 Task: Find accommodations in Karasuk, Russia, for 5 guests from 15 June to 21 June, with a price range of ₹14,000 to ₹25,000, 3 bedrooms, 3 beds, 3 bathrooms, and self check-in option.
Action: Mouse moved to (473, 109)
Screenshot: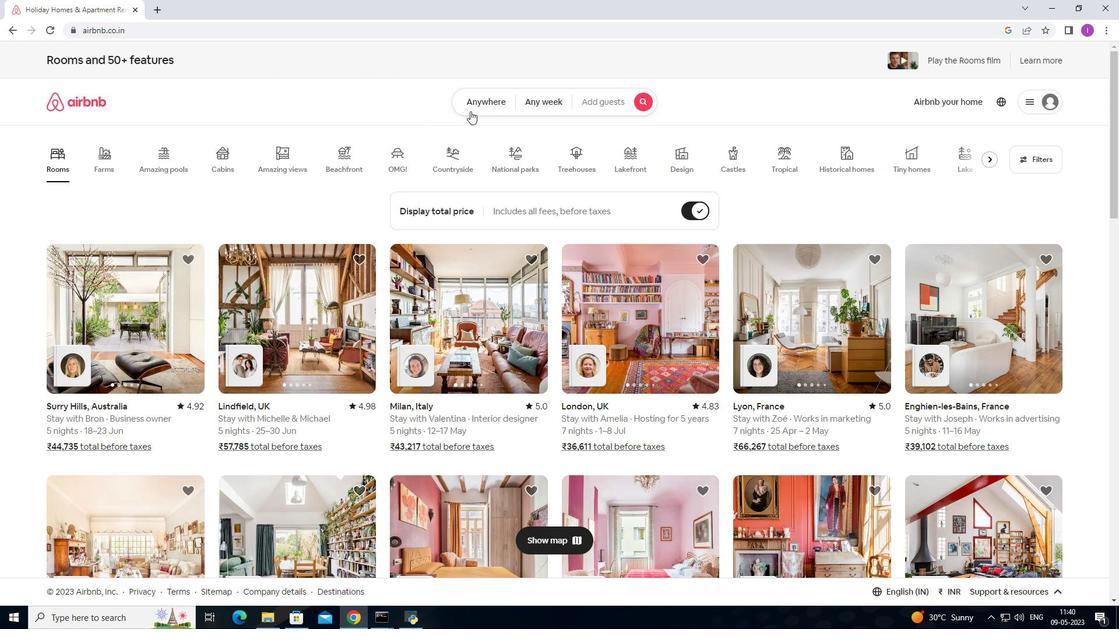 
Action: Mouse pressed left at (473, 109)
Screenshot: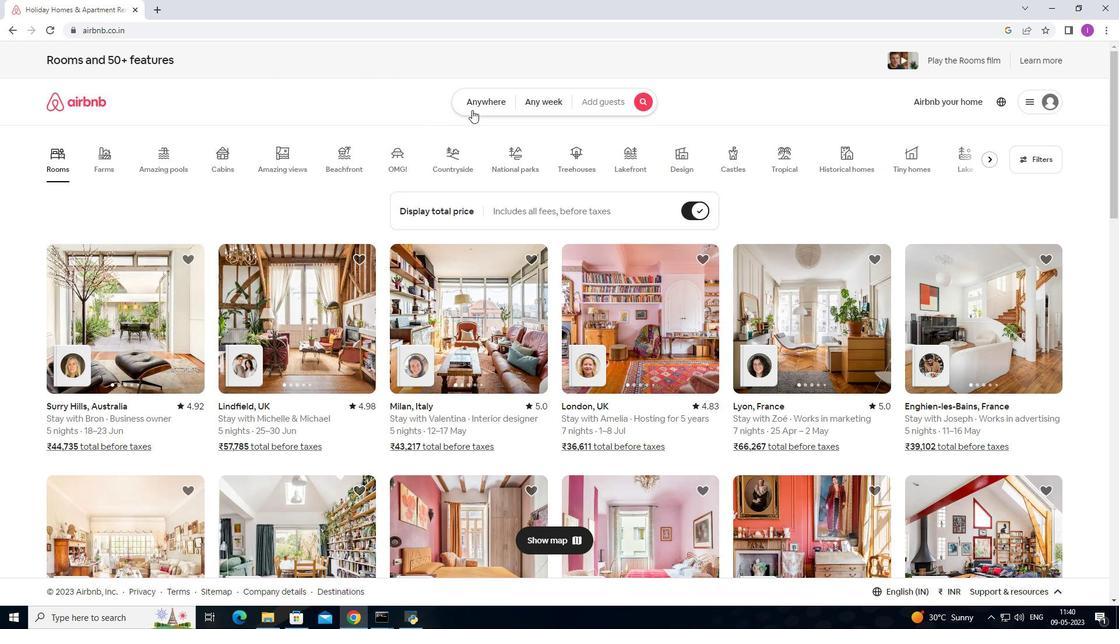 
Action: Mouse moved to (344, 148)
Screenshot: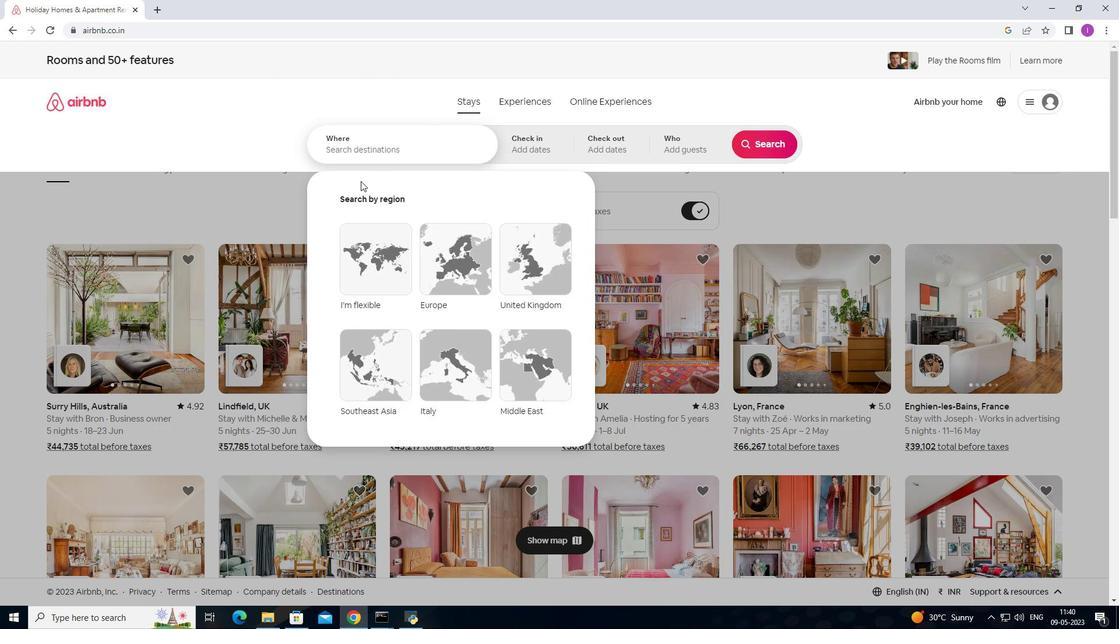 
Action: Mouse pressed left at (344, 148)
Screenshot: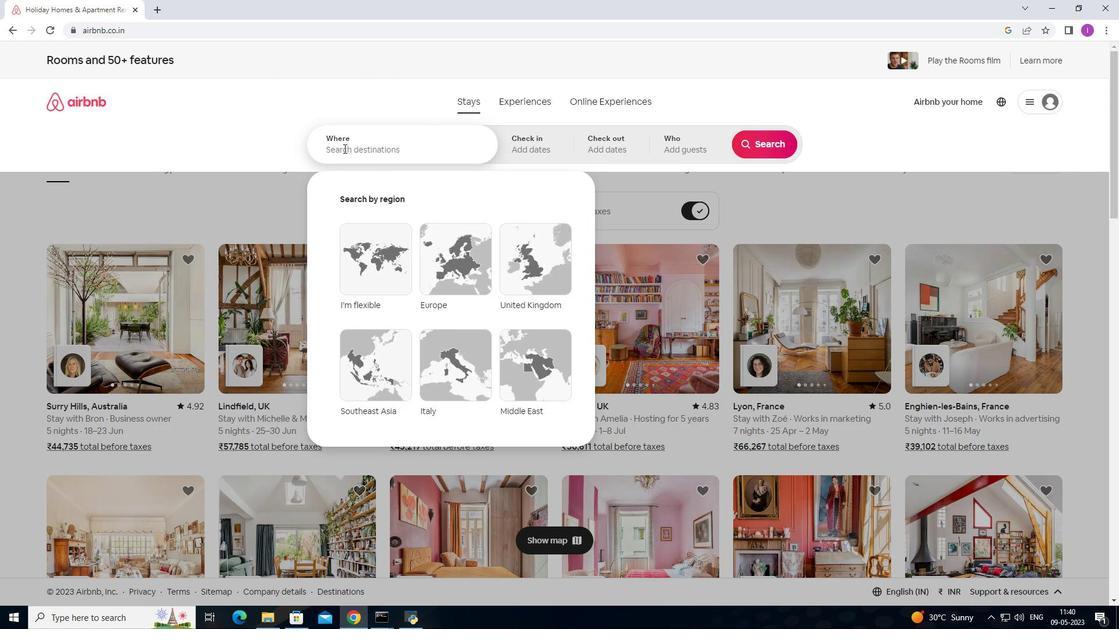 
Action: Key pressed <Key.shift>Karasuk,<Key.shift>Russia
Screenshot: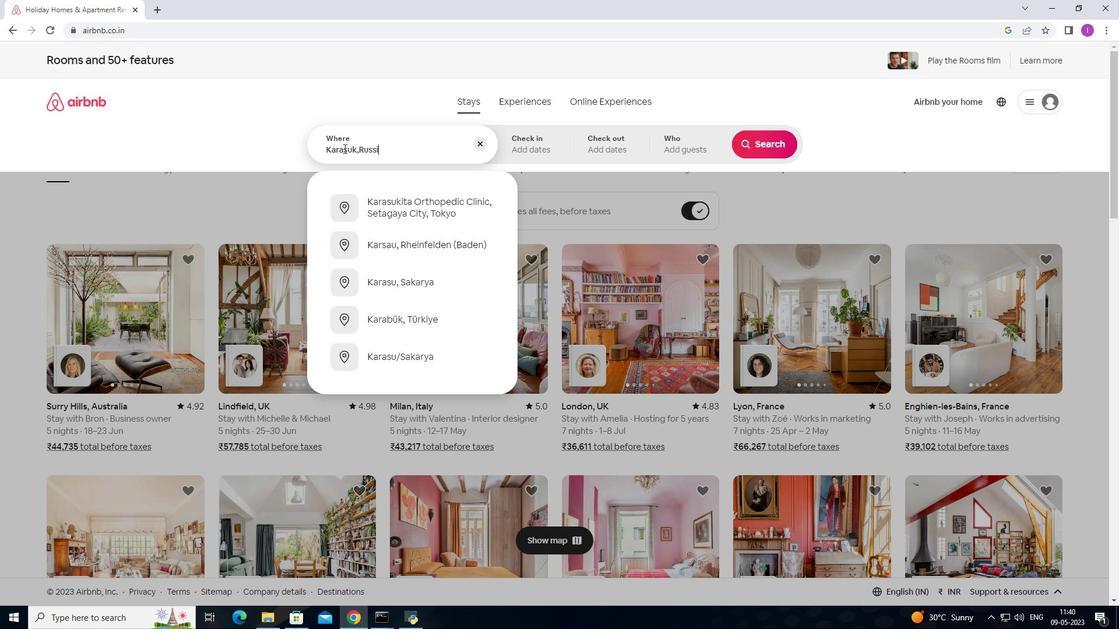 
Action: Mouse moved to (532, 152)
Screenshot: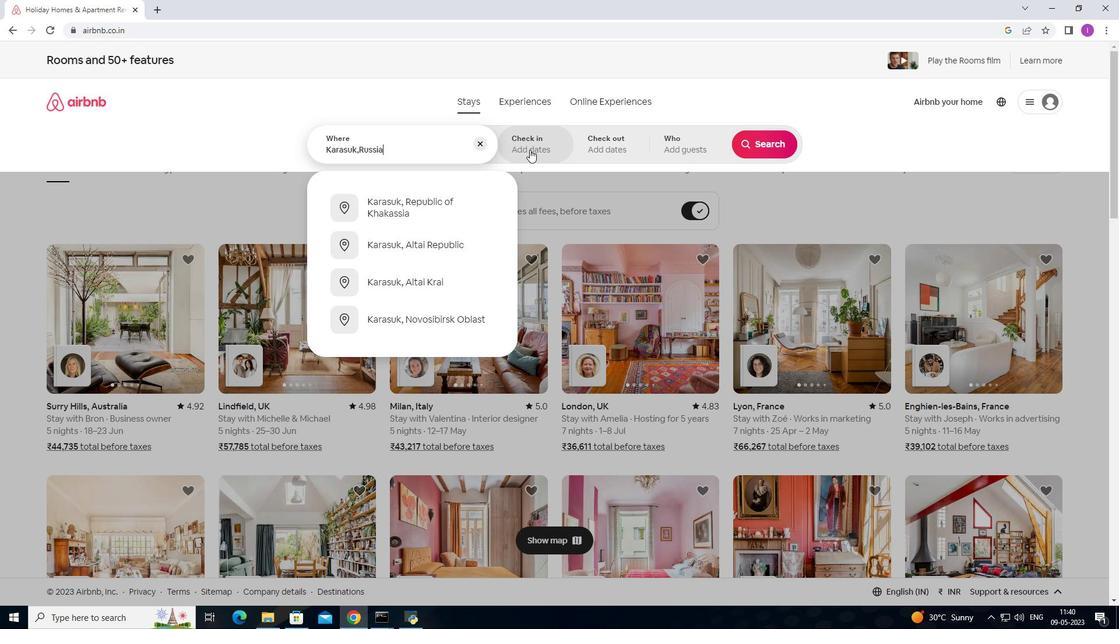 
Action: Mouse pressed left at (532, 152)
Screenshot: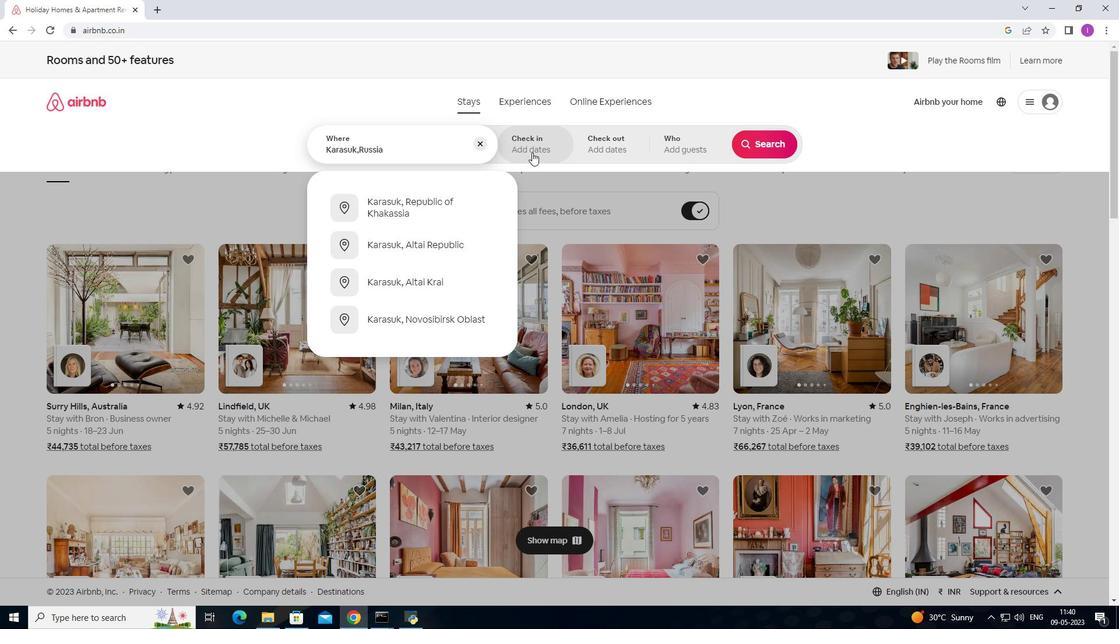 
Action: Mouse moved to (695, 342)
Screenshot: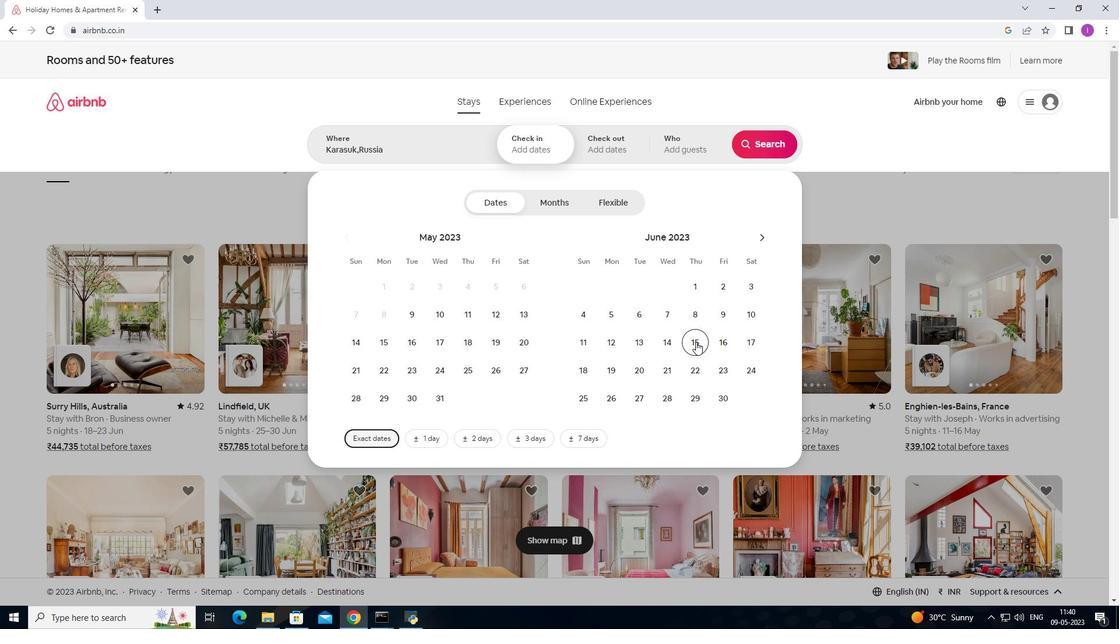 
Action: Mouse pressed left at (695, 342)
Screenshot: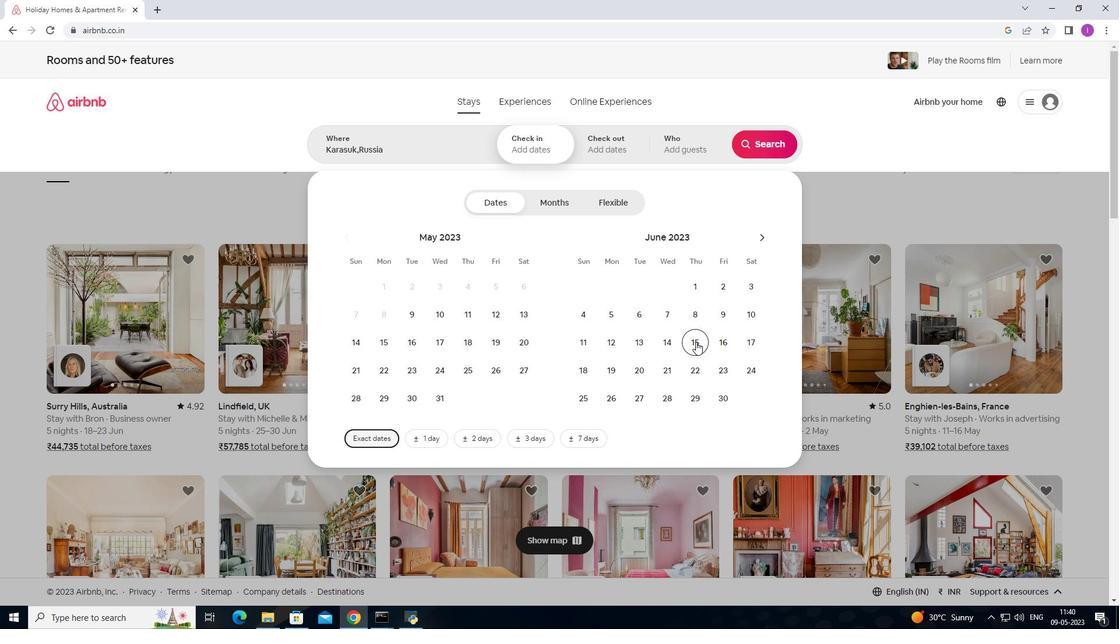 
Action: Mouse moved to (664, 375)
Screenshot: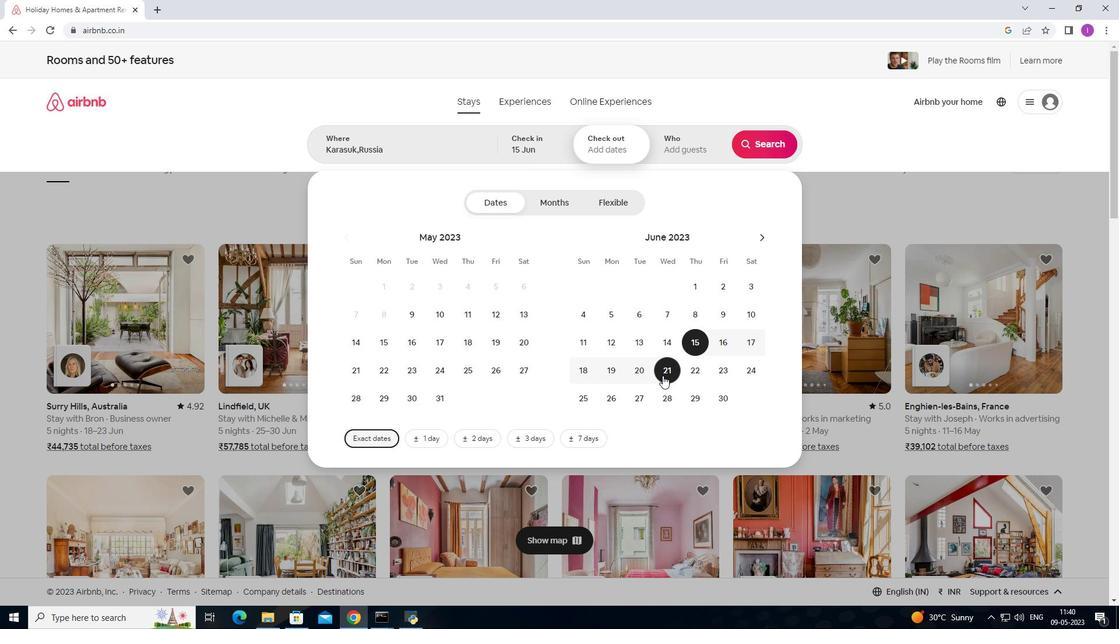 
Action: Mouse pressed left at (664, 375)
Screenshot: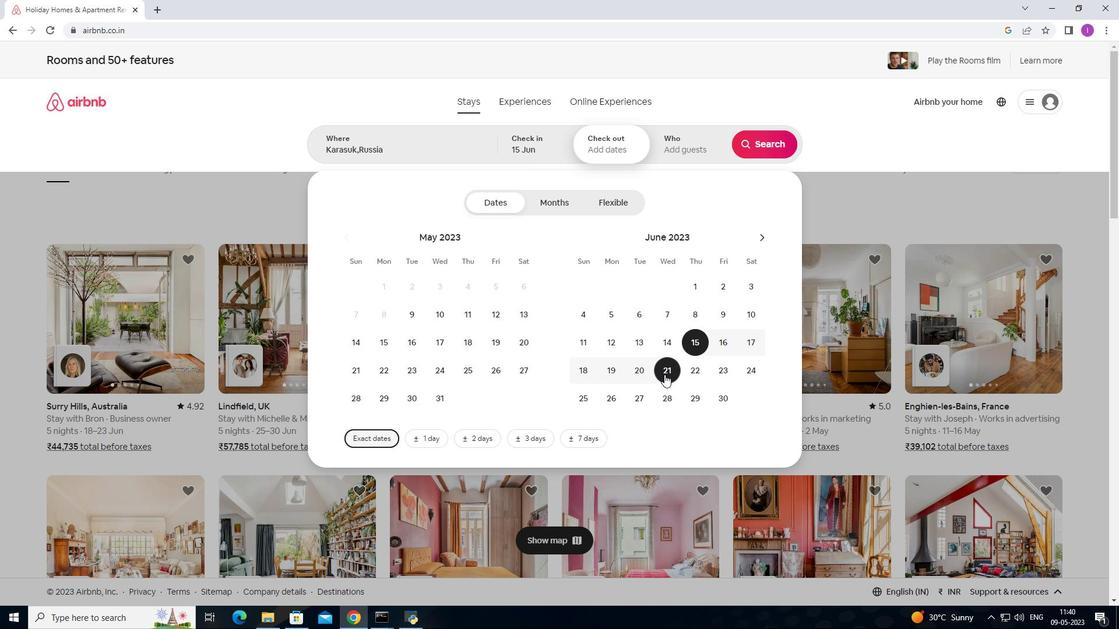 
Action: Mouse moved to (701, 156)
Screenshot: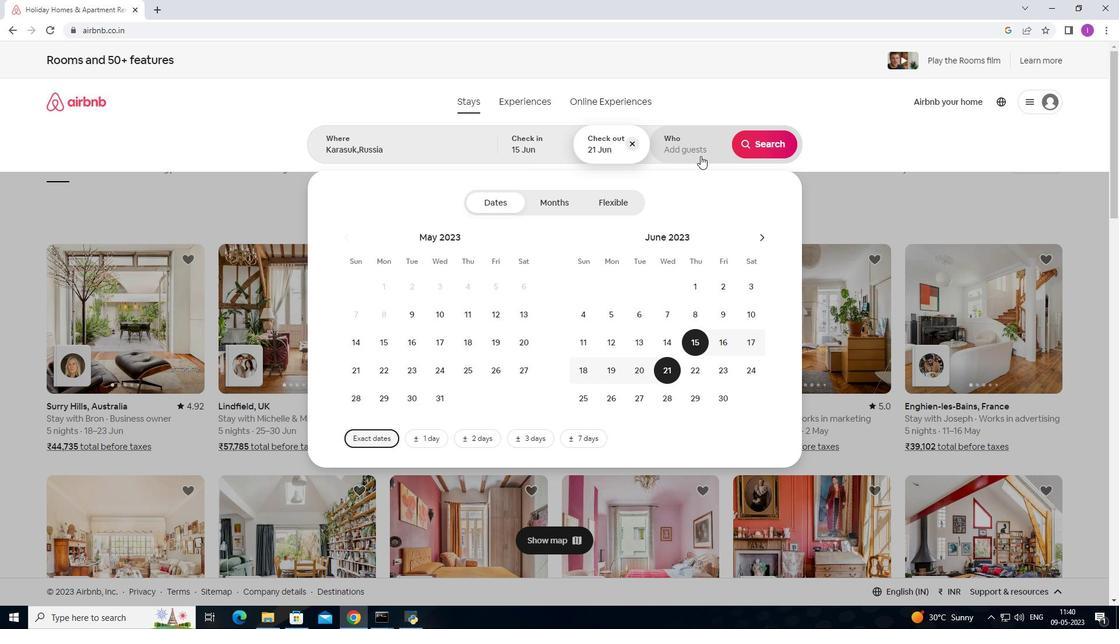 
Action: Mouse pressed left at (701, 156)
Screenshot: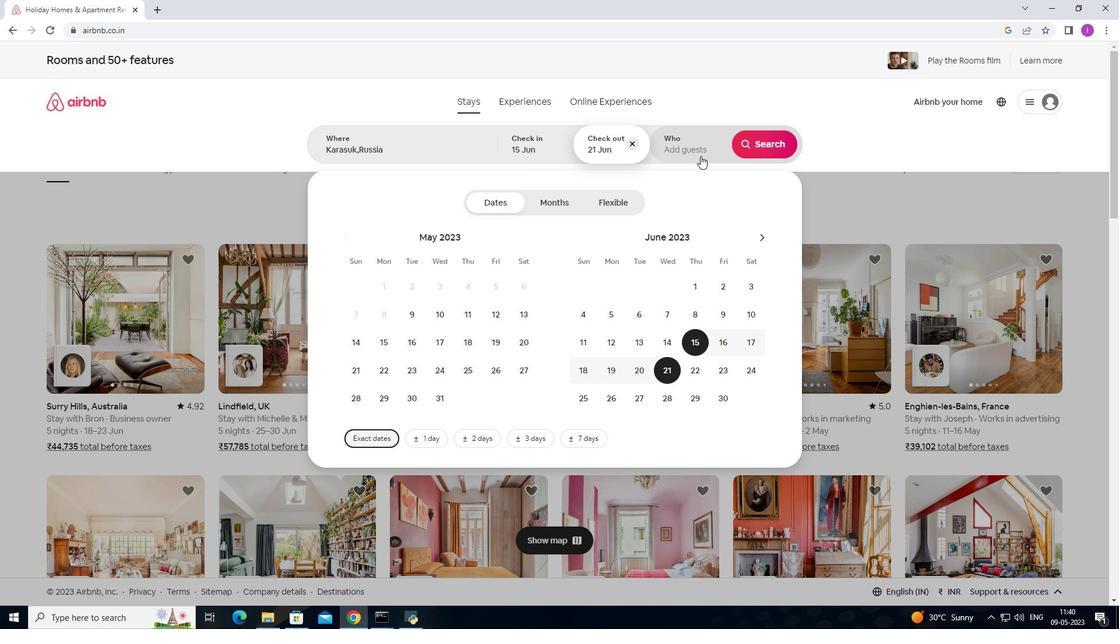 
Action: Mouse moved to (768, 205)
Screenshot: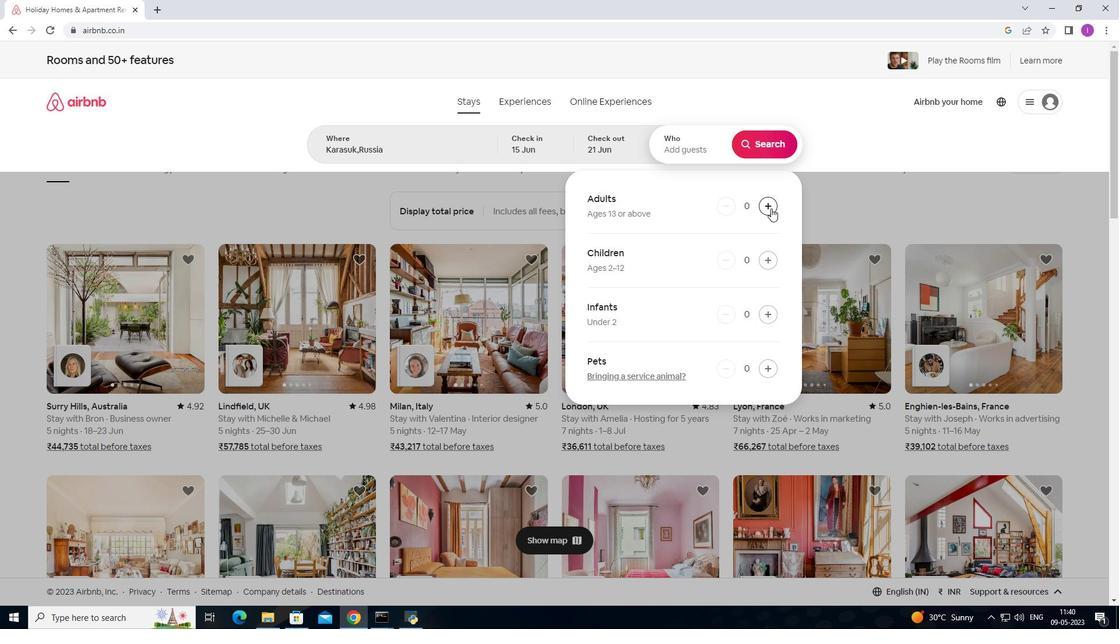 
Action: Mouse pressed left at (768, 205)
Screenshot: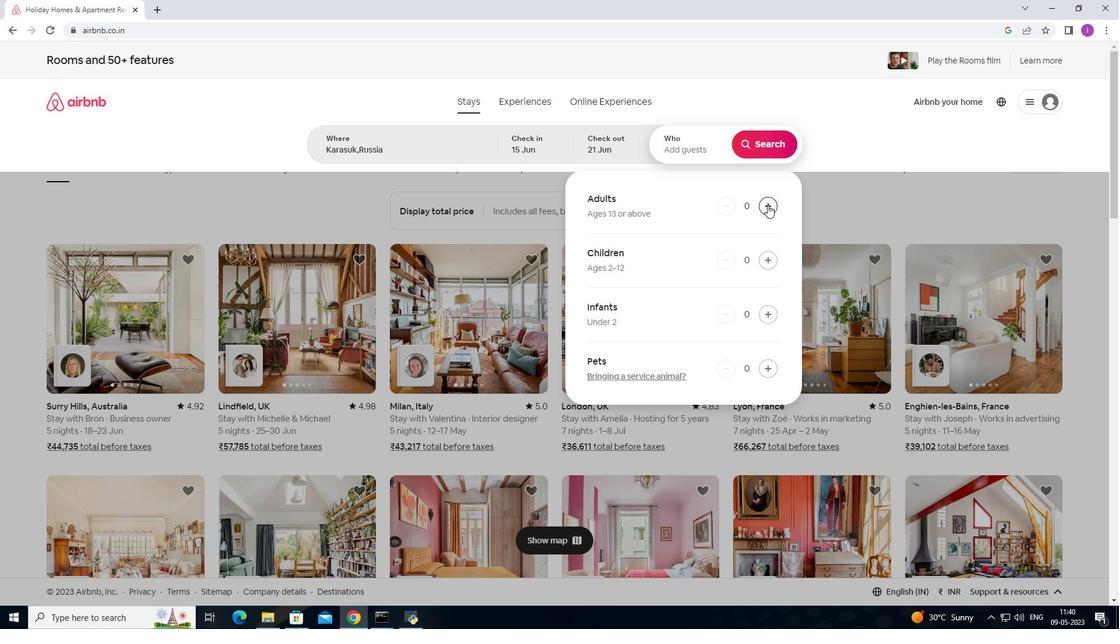 
Action: Mouse pressed left at (768, 205)
Screenshot: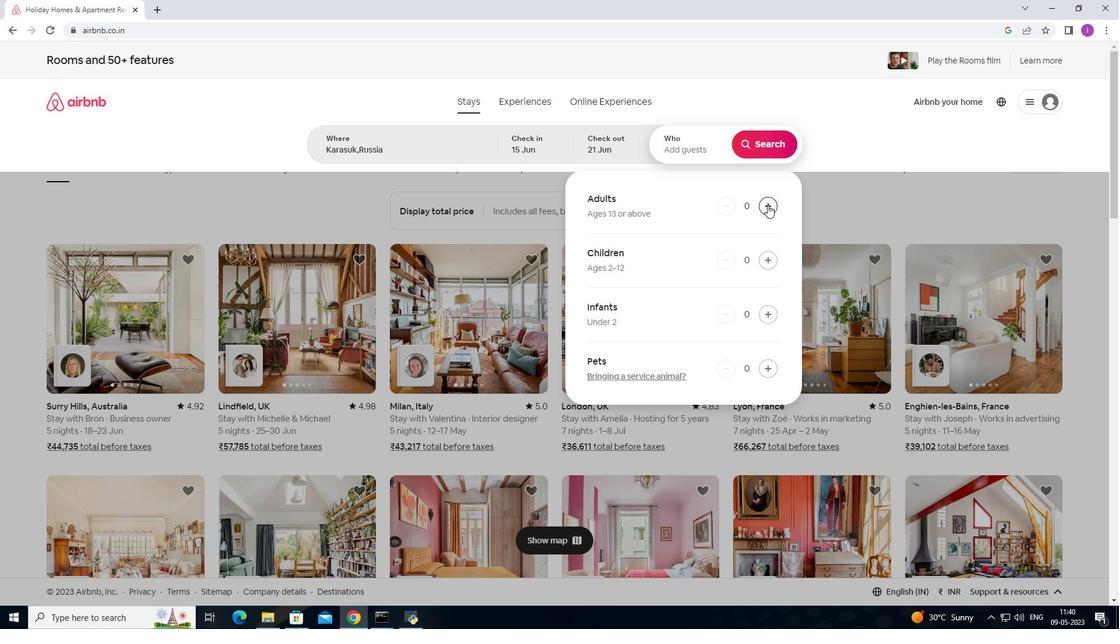 
Action: Mouse pressed left at (768, 205)
Screenshot: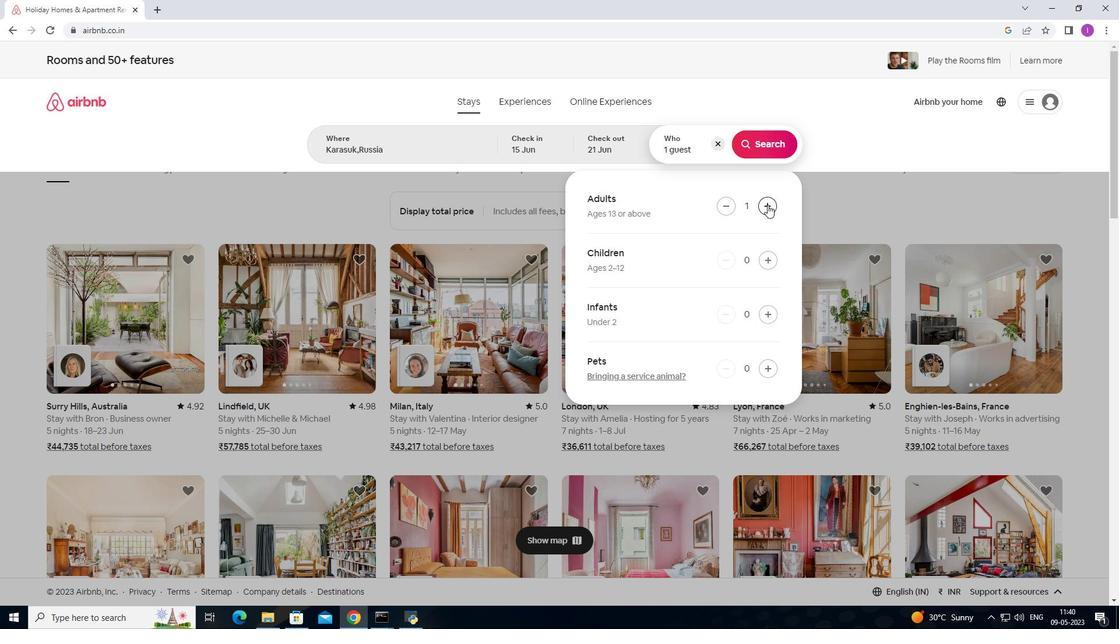 
Action: Mouse pressed left at (768, 205)
Screenshot: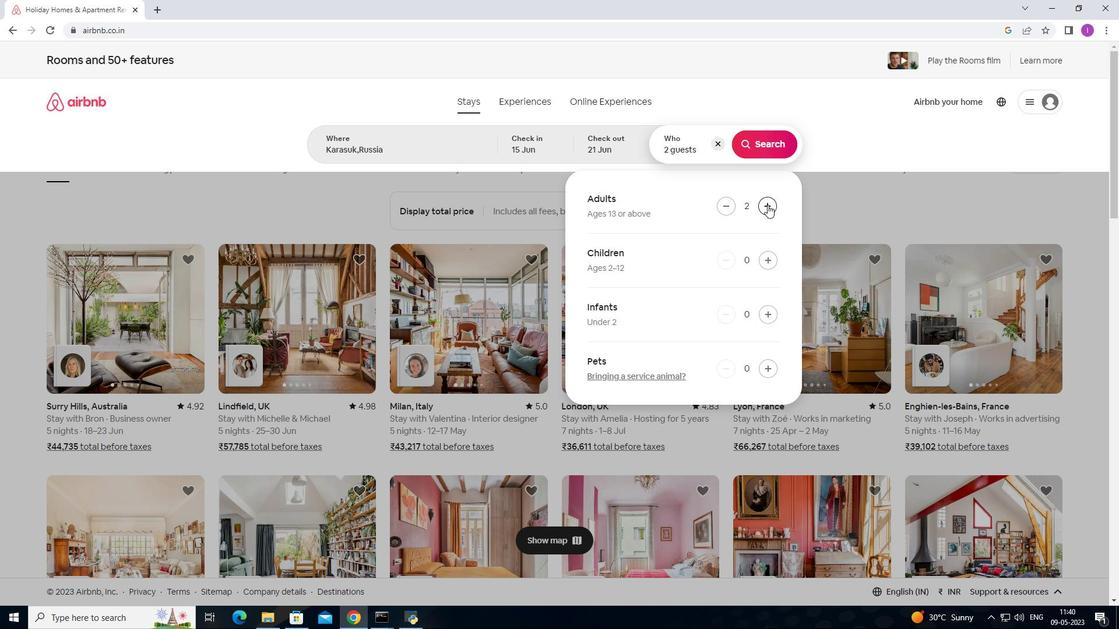 
Action: Mouse pressed left at (768, 205)
Screenshot: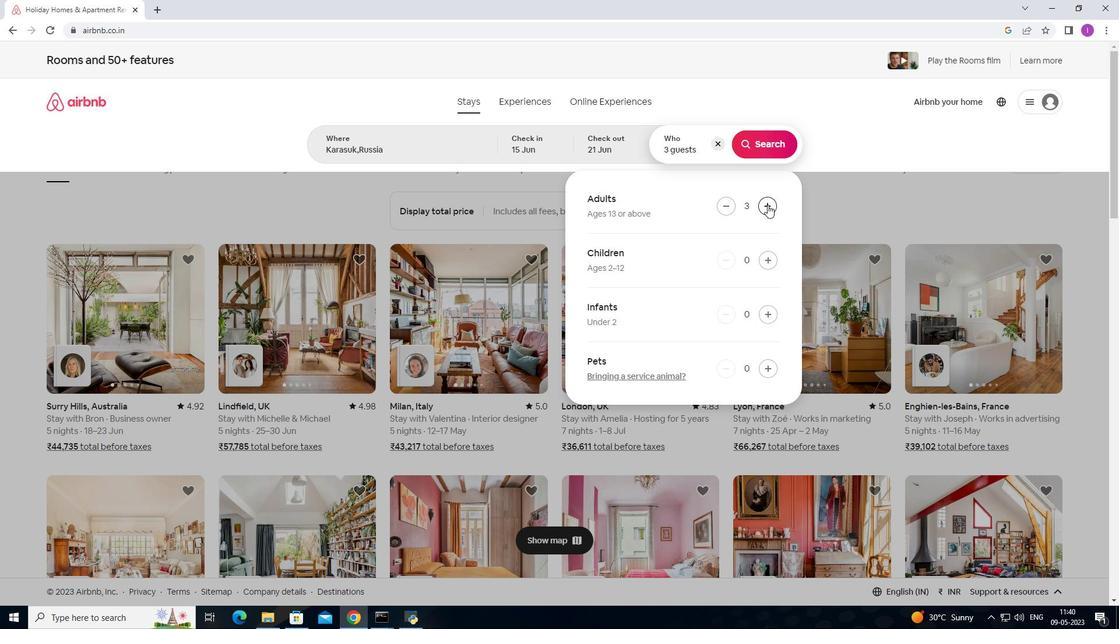 
Action: Mouse moved to (766, 145)
Screenshot: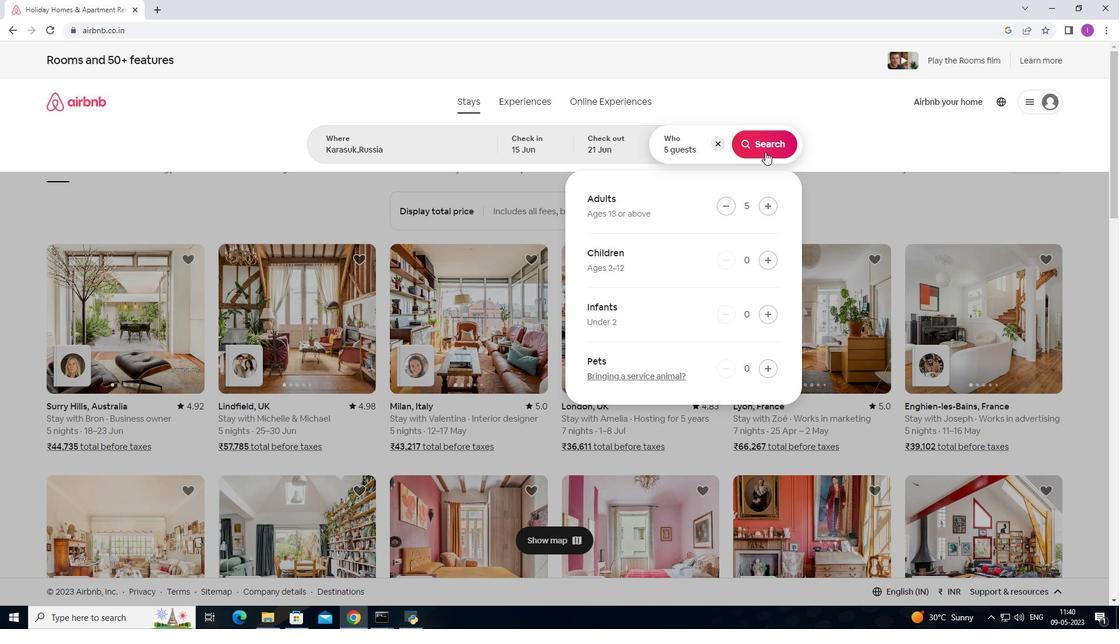 
Action: Mouse pressed left at (766, 145)
Screenshot: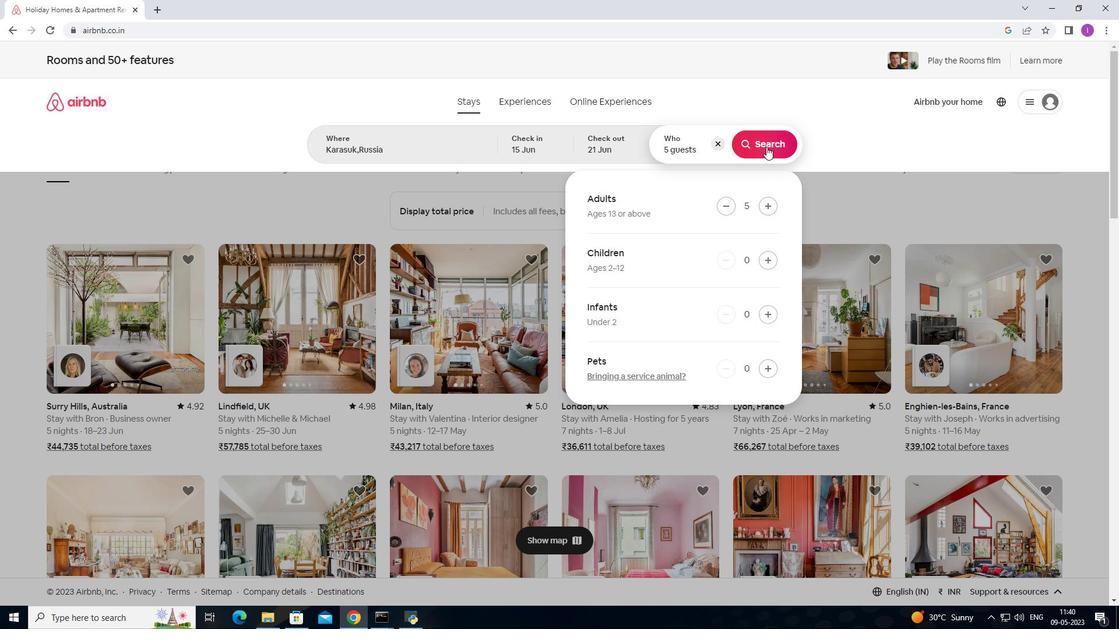 
Action: Mouse moved to (1065, 104)
Screenshot: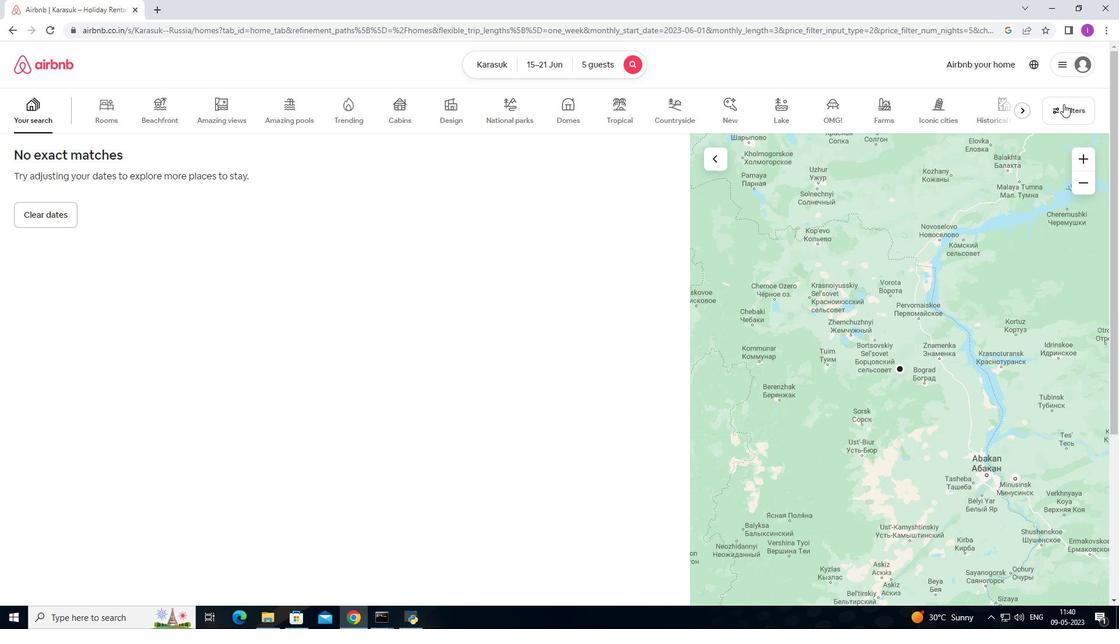 
Action: Mouse pressed left at (1065, 104)
Screenshot: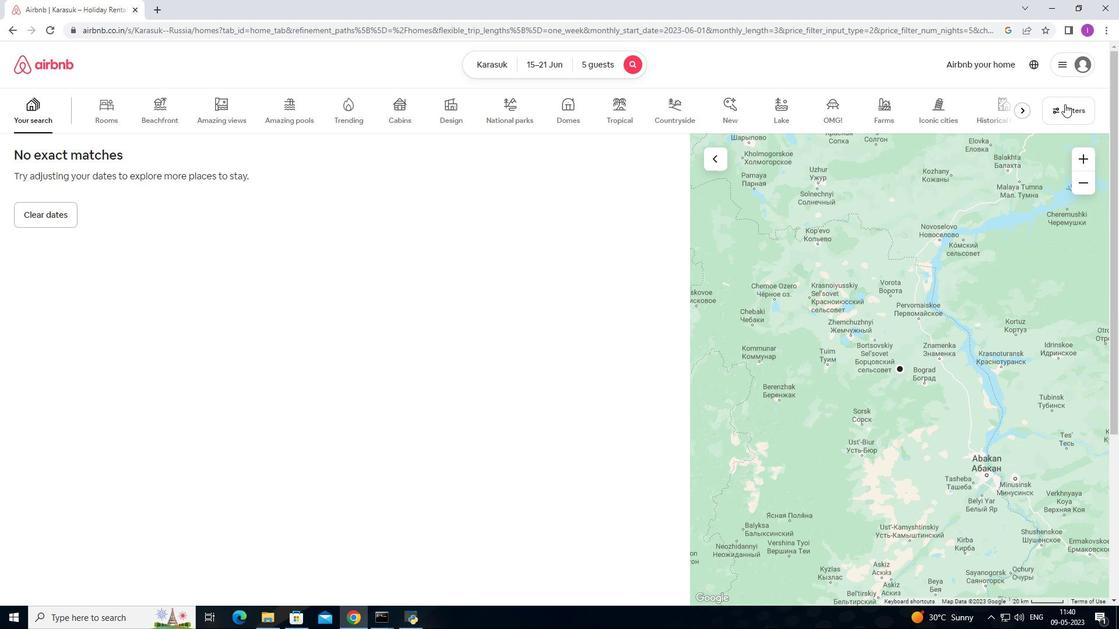 
Action: Mouse moved to (411, 399)
Screenshot: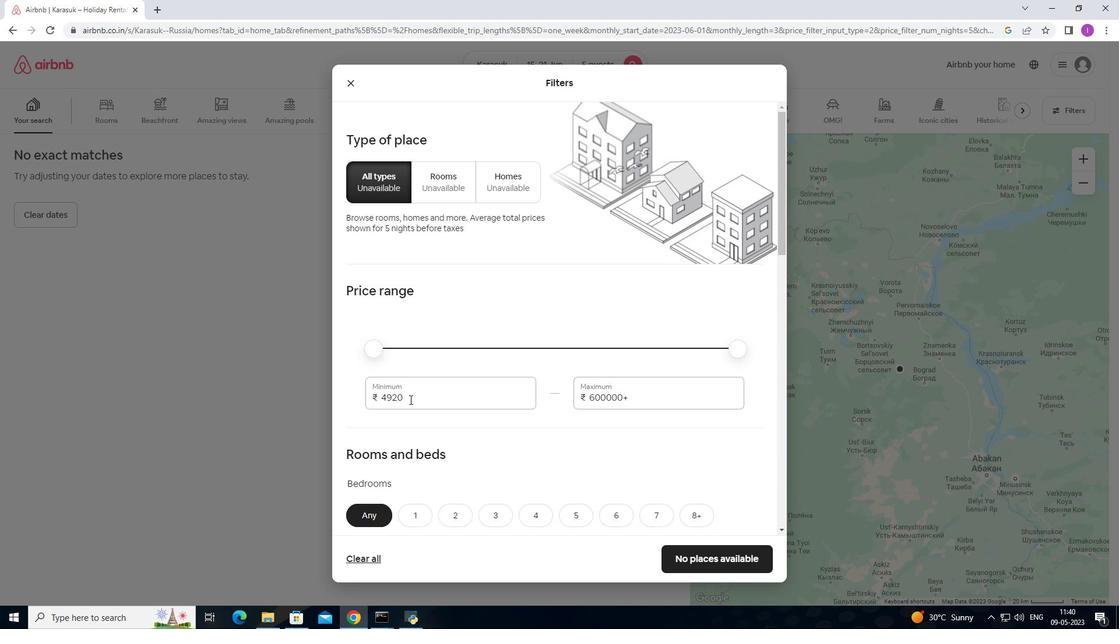 
Action: Mouse pressed left at (411, 399)
Screenshot: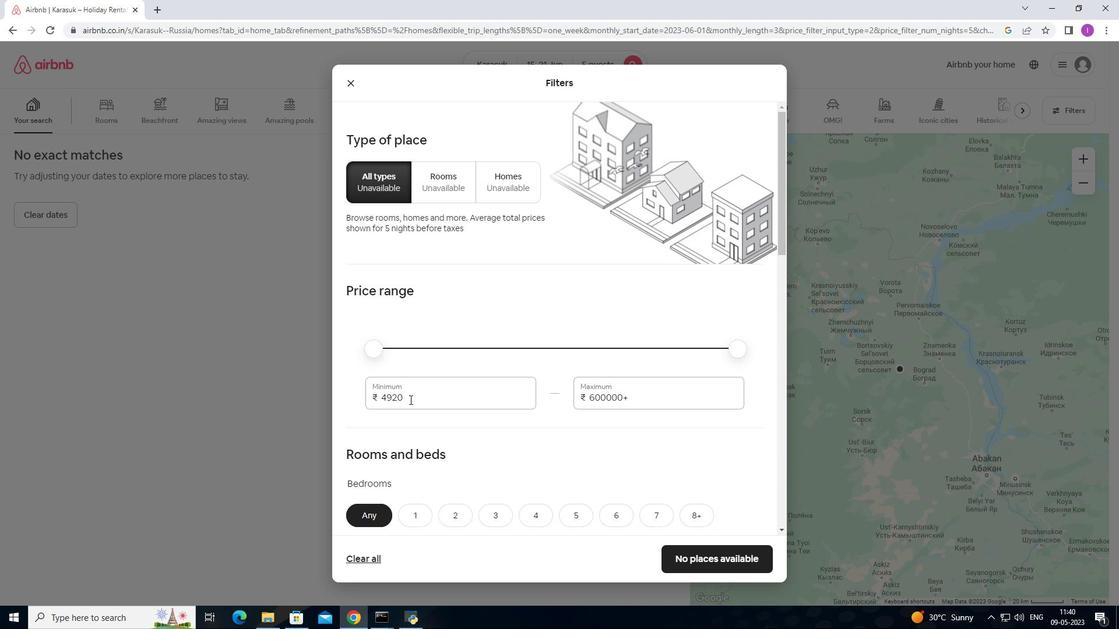 
Action: Mouse moved to (494, 376)
Screenshot: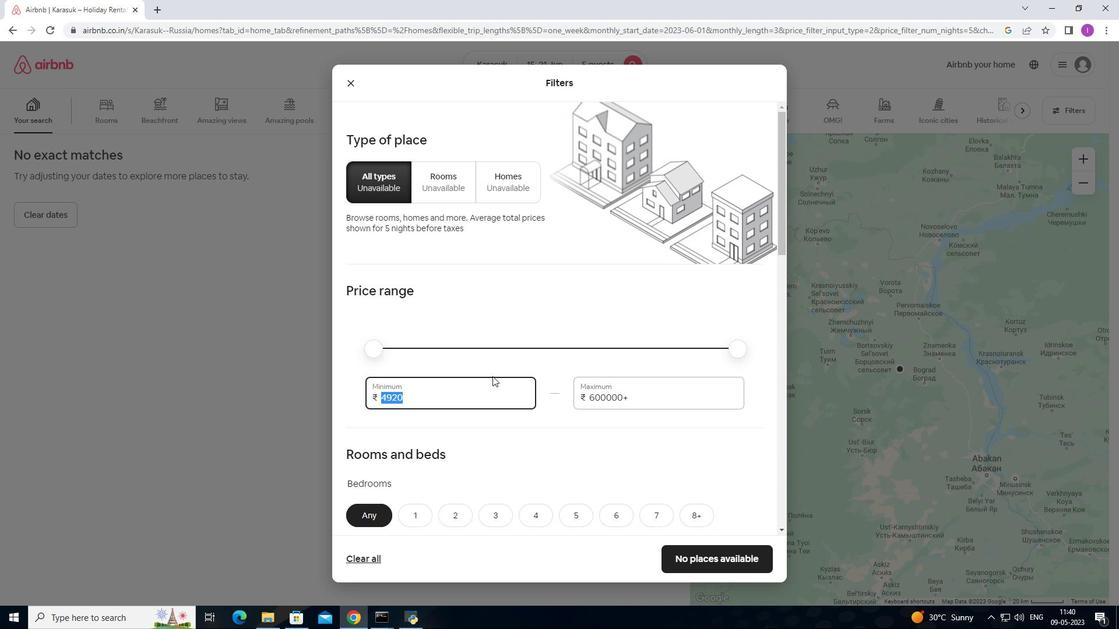 
Action: Key pressed 1
Screenshot: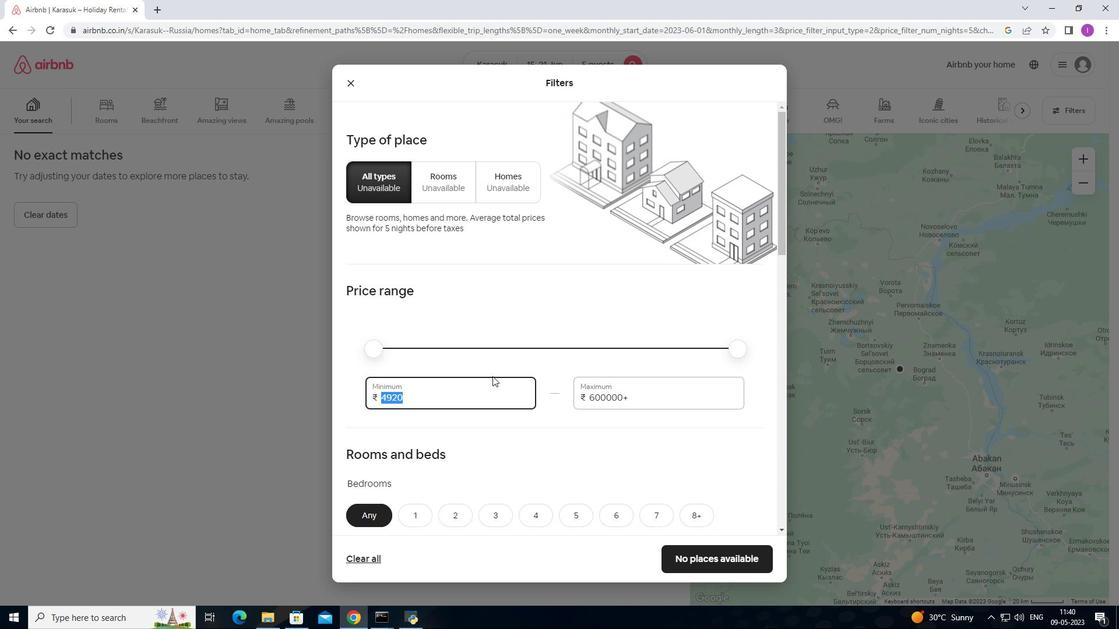 
Action: Mouse moved to (494, 376)
Screenshot: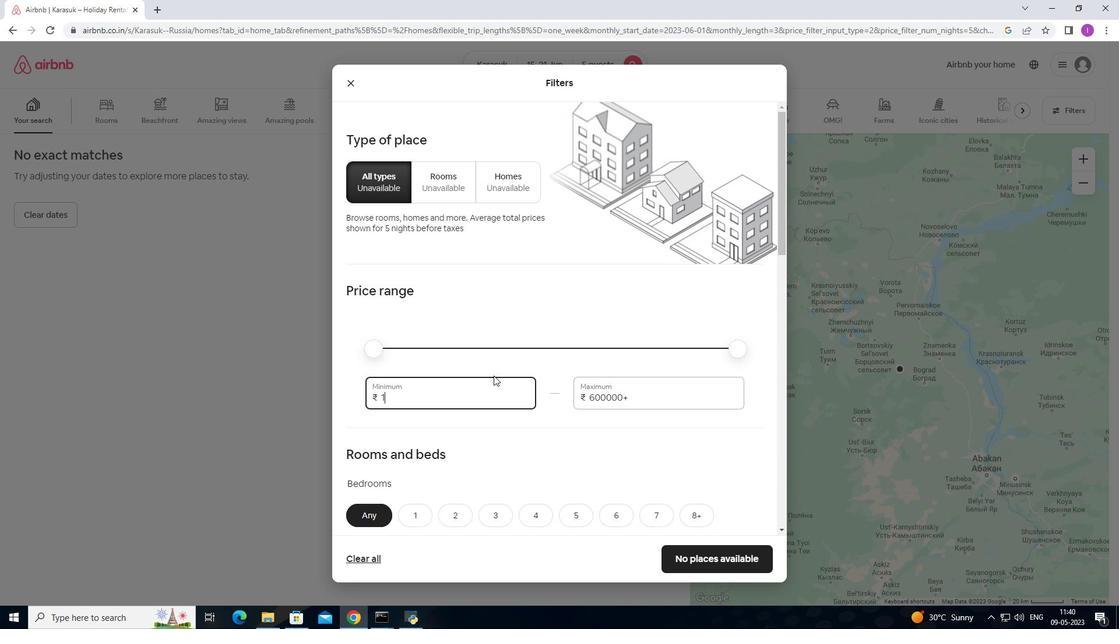 
Action: Key pressed 4
Screenshot: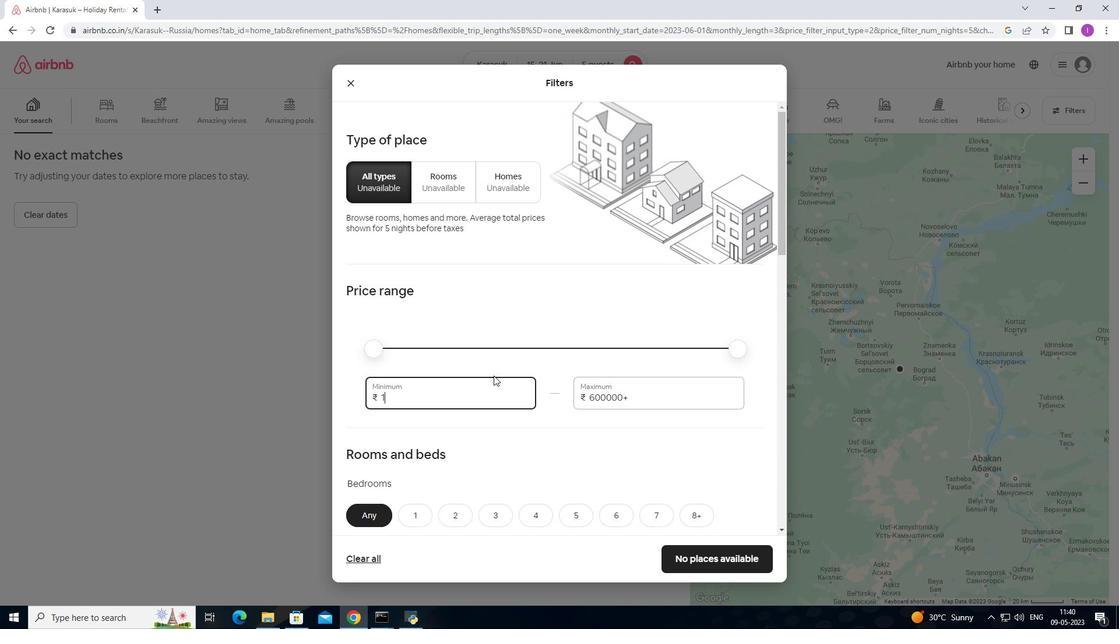 
Action: Mouse moved to (495, 376)
Screenshot: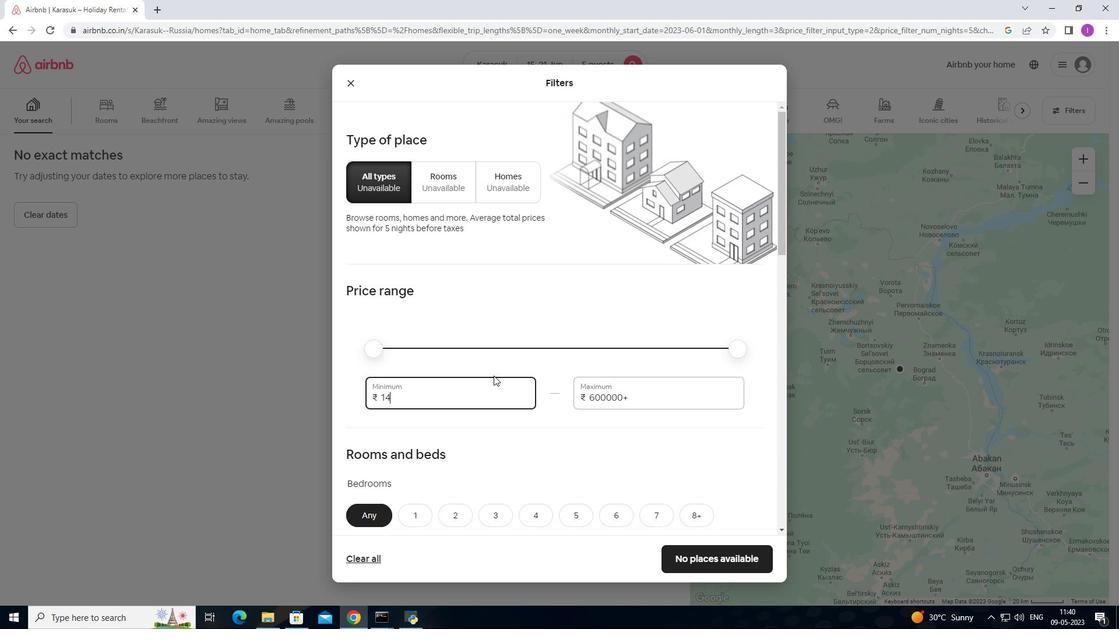 
Action: Key pressed 000
Screenshot: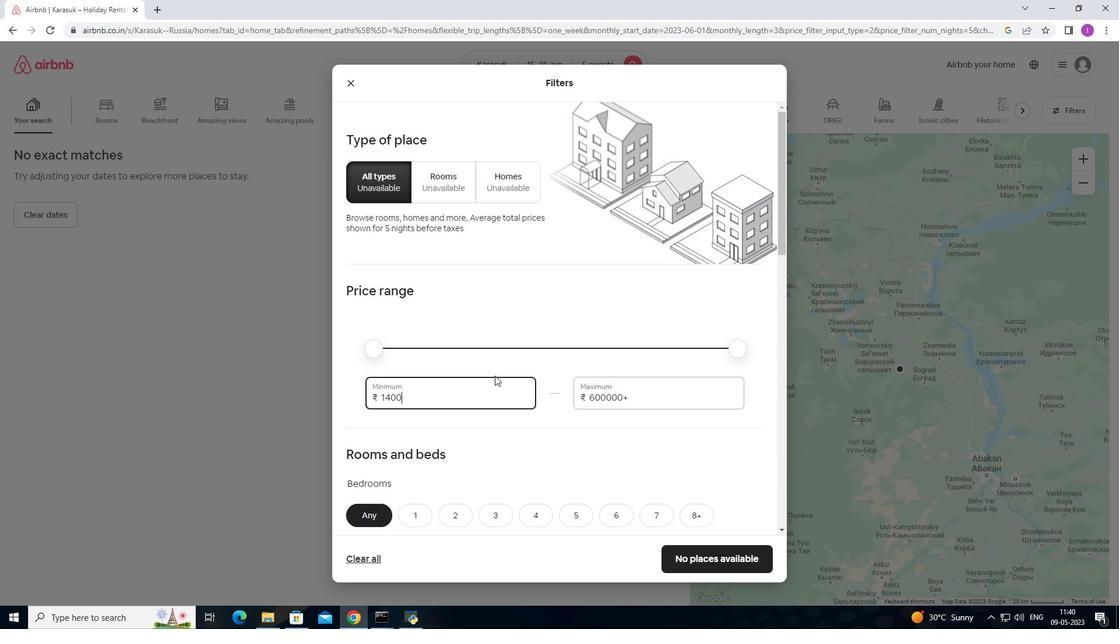 
Action: Mouse moved to (641, 397)
Screenshot: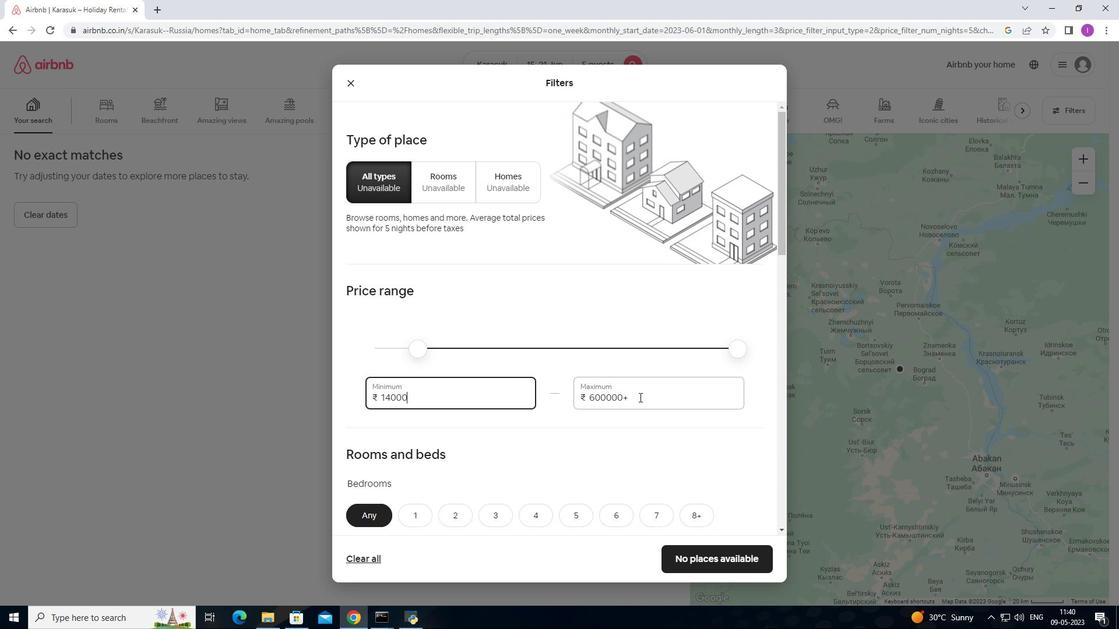 
Action: Mouse pressed left at (641, 397)
Screenshot: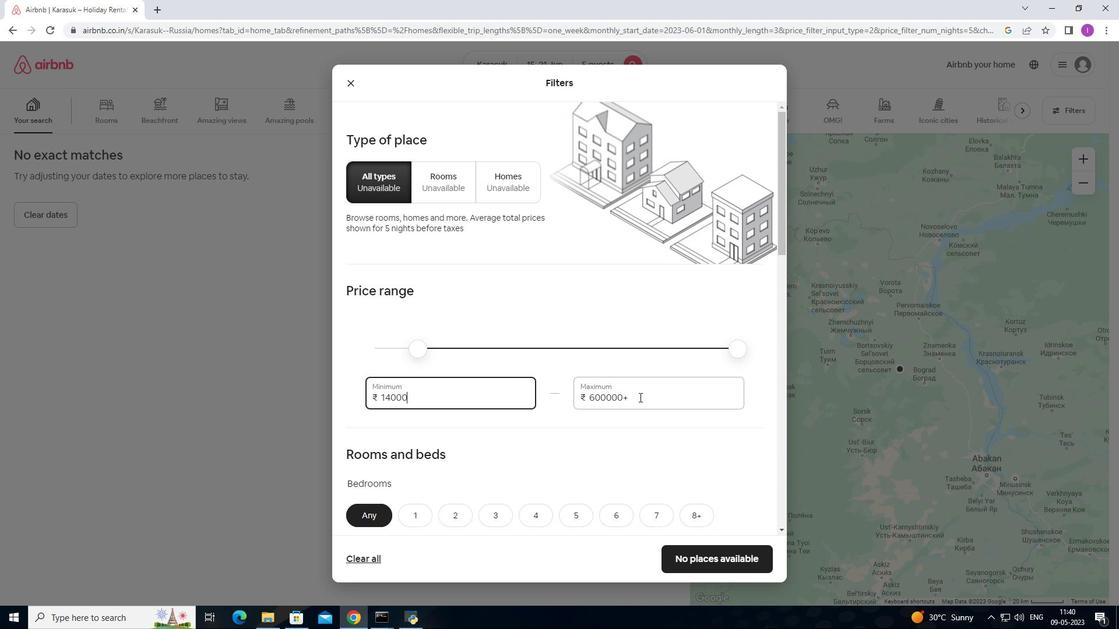 
Action: Mouse moved to (572, 404)
Screenshot: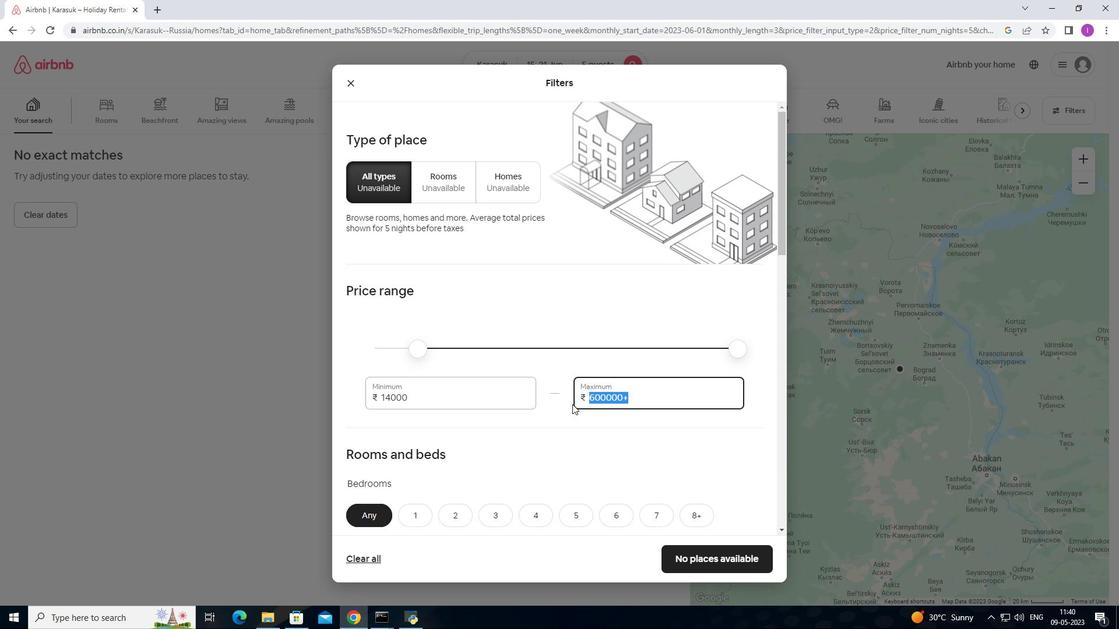 
Action: Key pressed 2
Screenshot: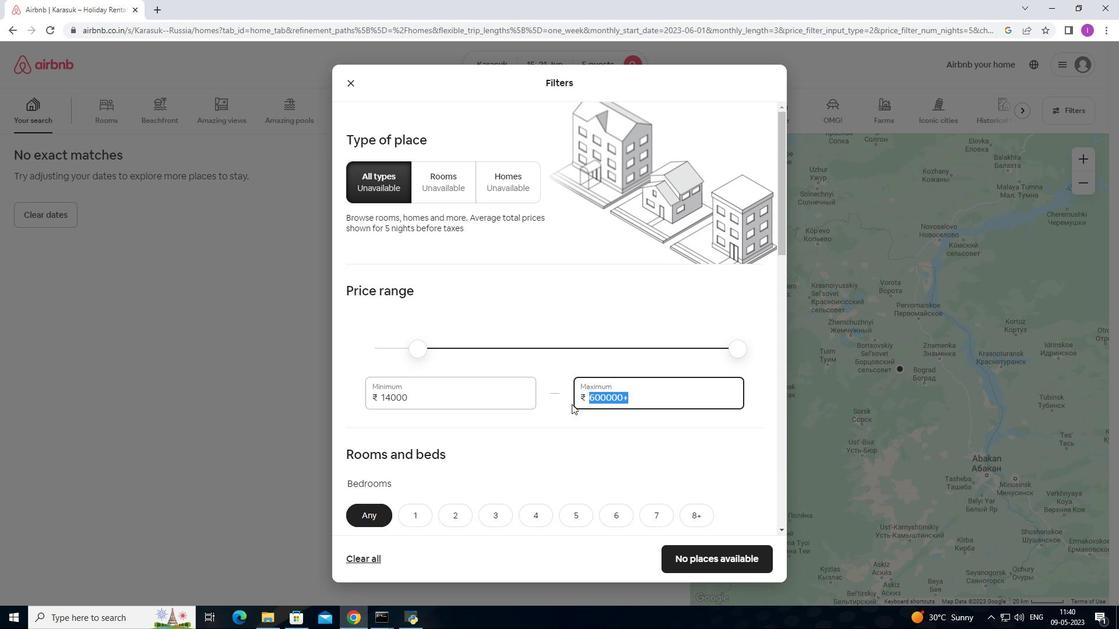 
Action: Mouse moved to (572, 403)
Screenshot: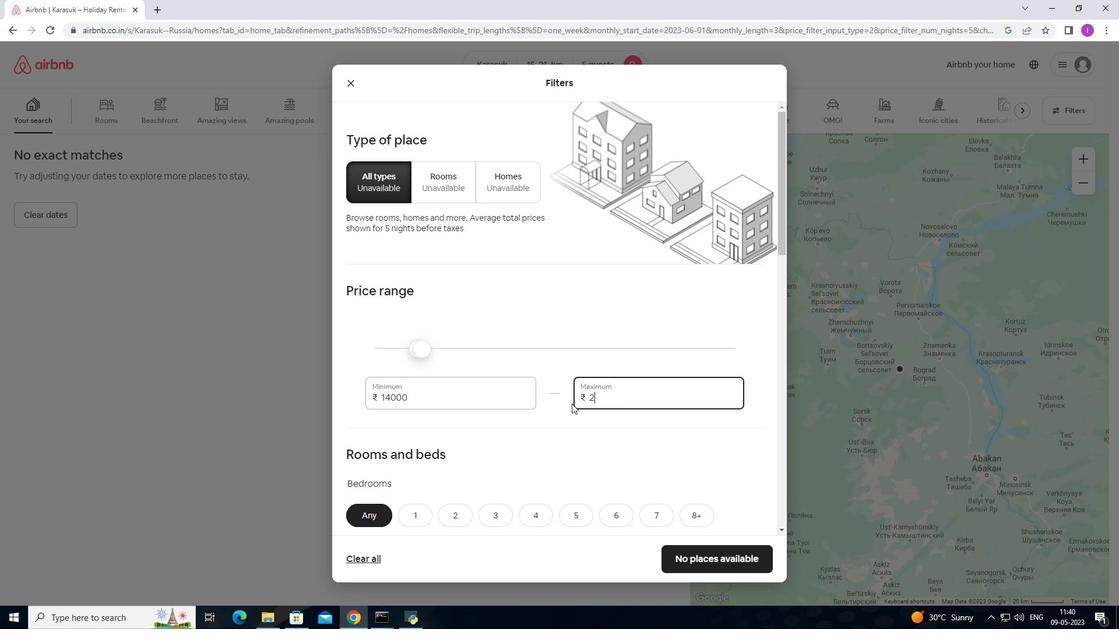 
Action: Key pressed 5
Screenshot: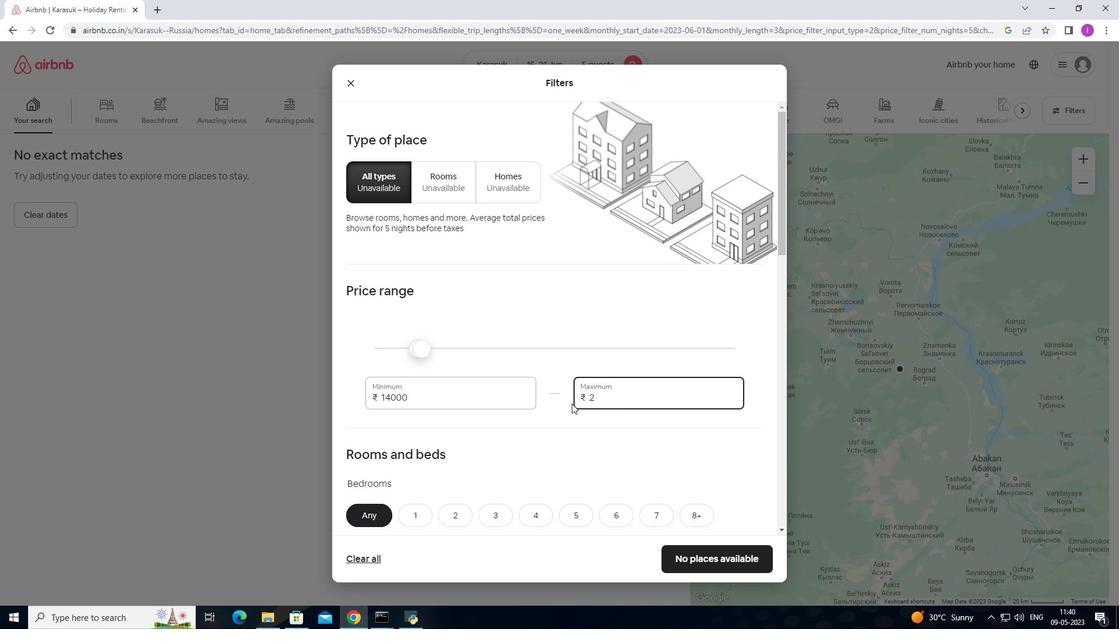 
Action: Mouse moved to (573, 402)
Screenshot: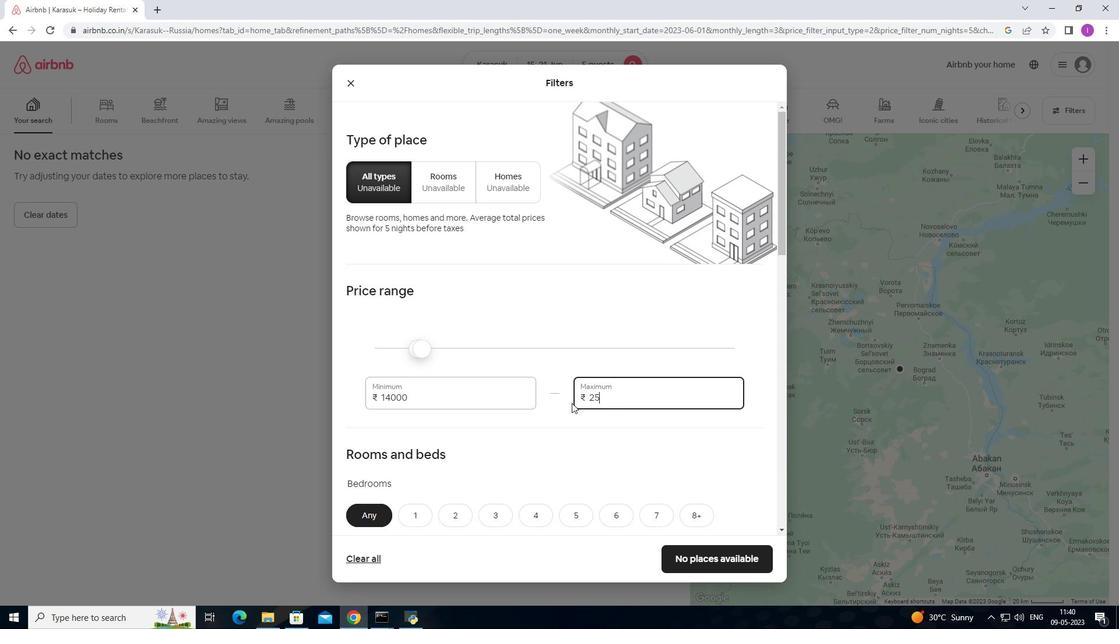 
Action: Key pressed 0
Screenshot: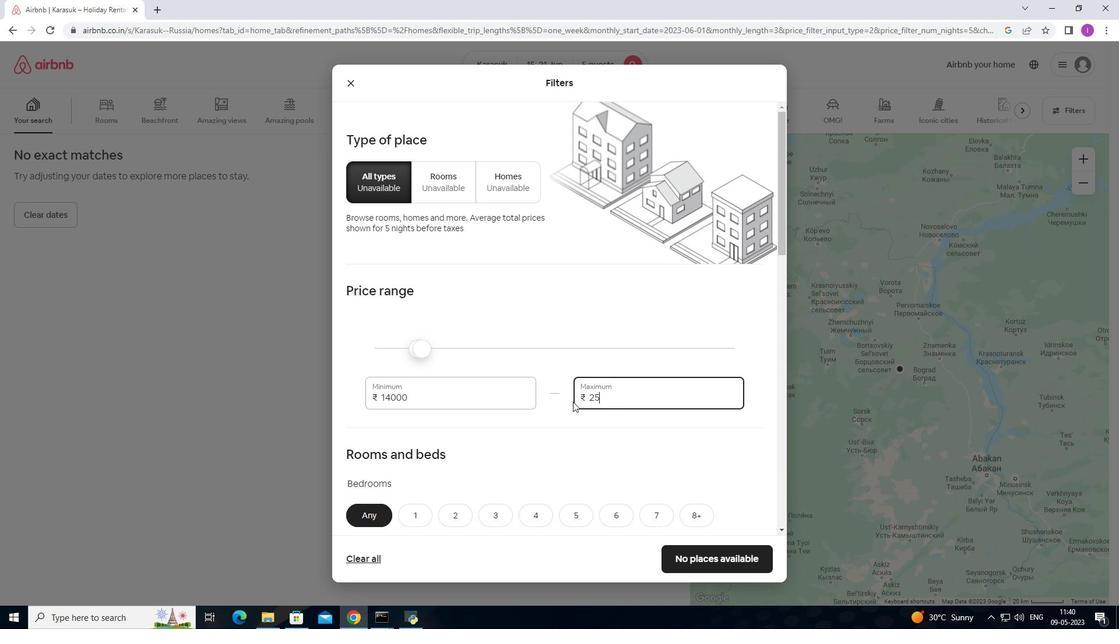
Action: Mouse moved to (573, 402)
Screenshot: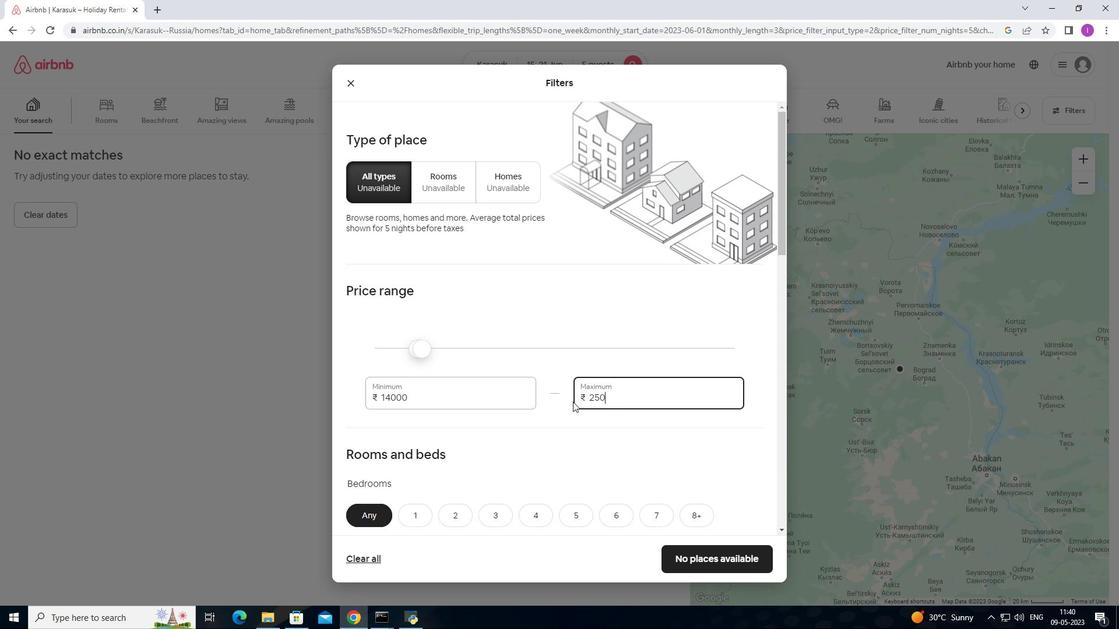 
Action: Key pressed 00
Screenshot: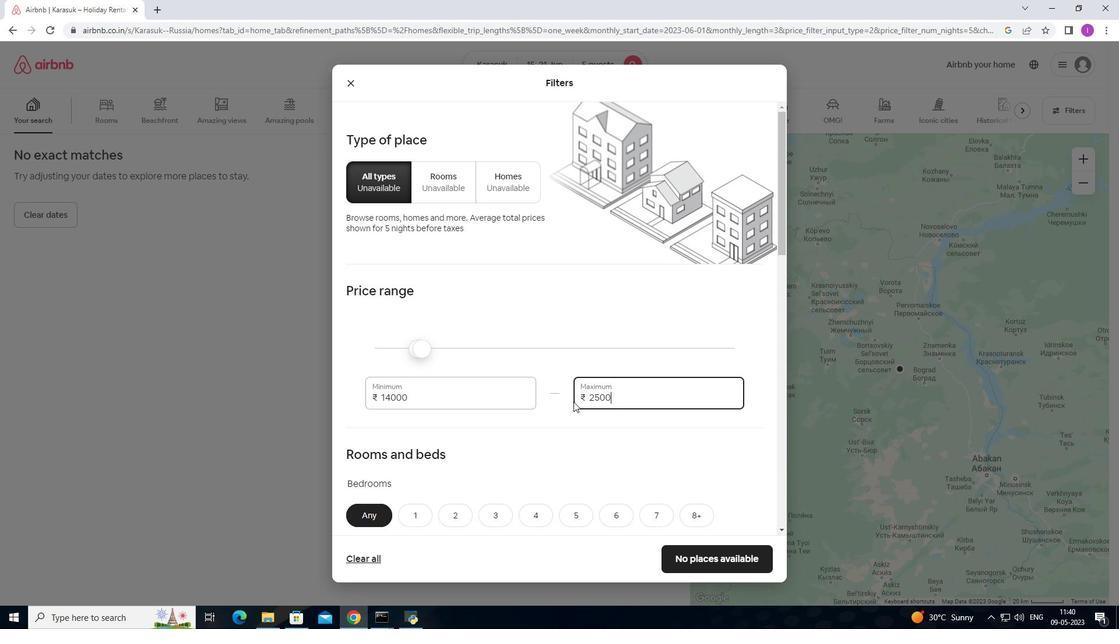 
Action: Mouse moved to (604, 378)
Screenshot: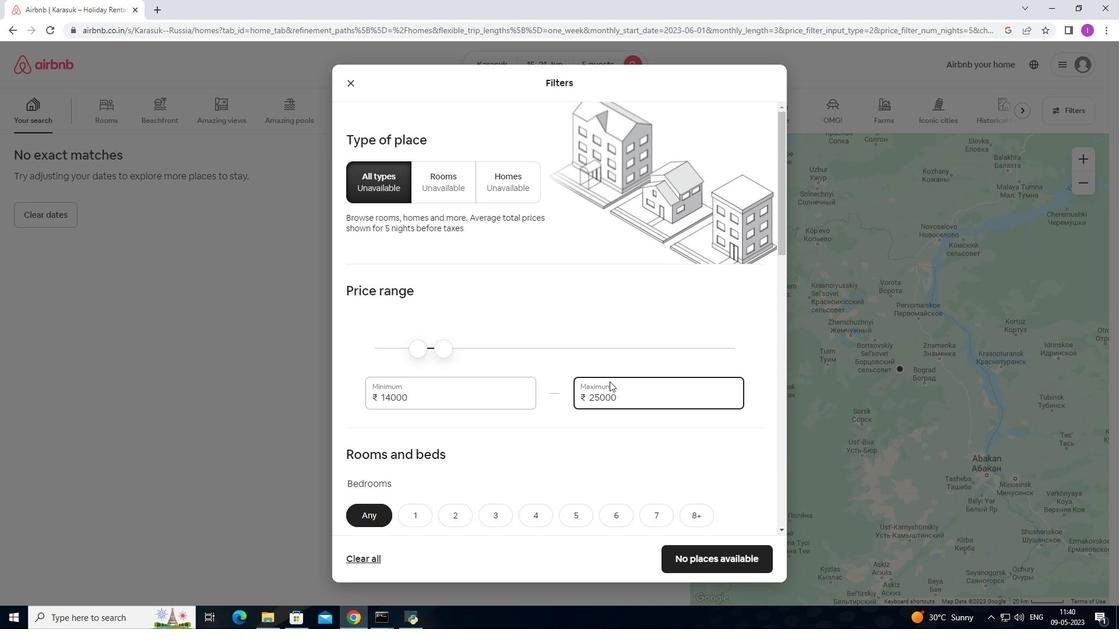 
Action: Mouse scrolled (604, 377) with delta (0, 0)
Screenshot: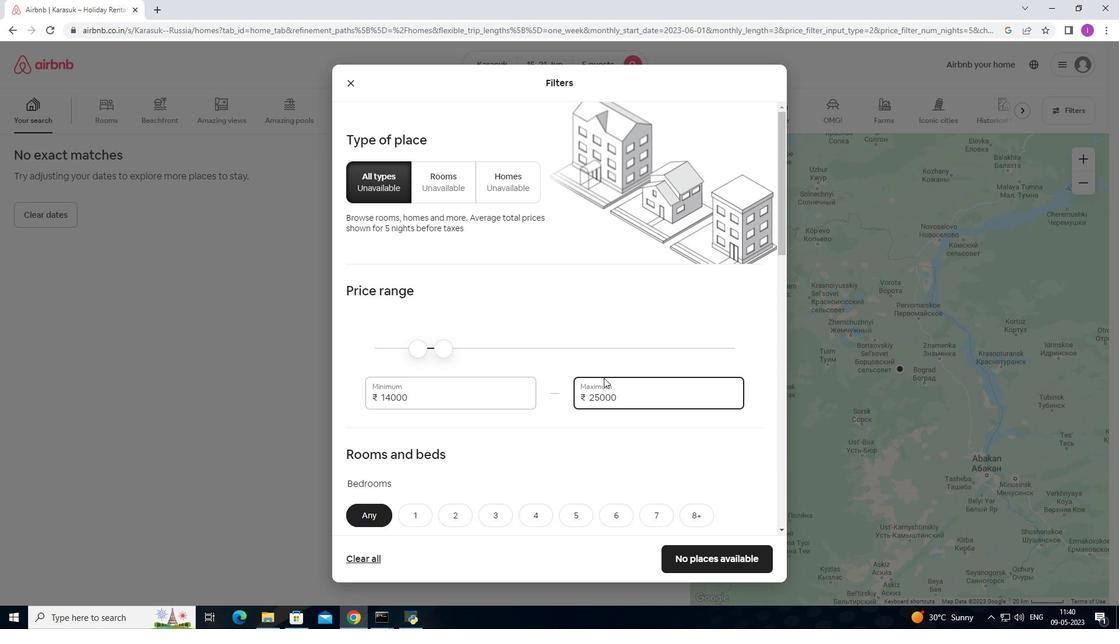
Action: Mouse scrolled (604, 377) with delta (0, 0)
Screenshot: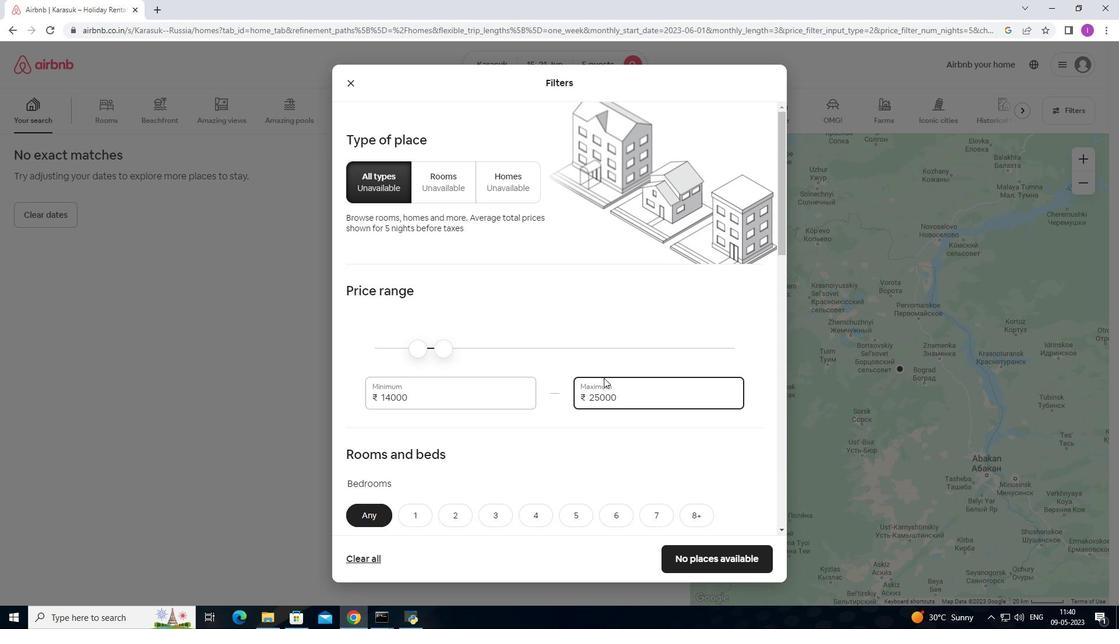 
Action: Mouse moved to (604, 375)
Screenshot: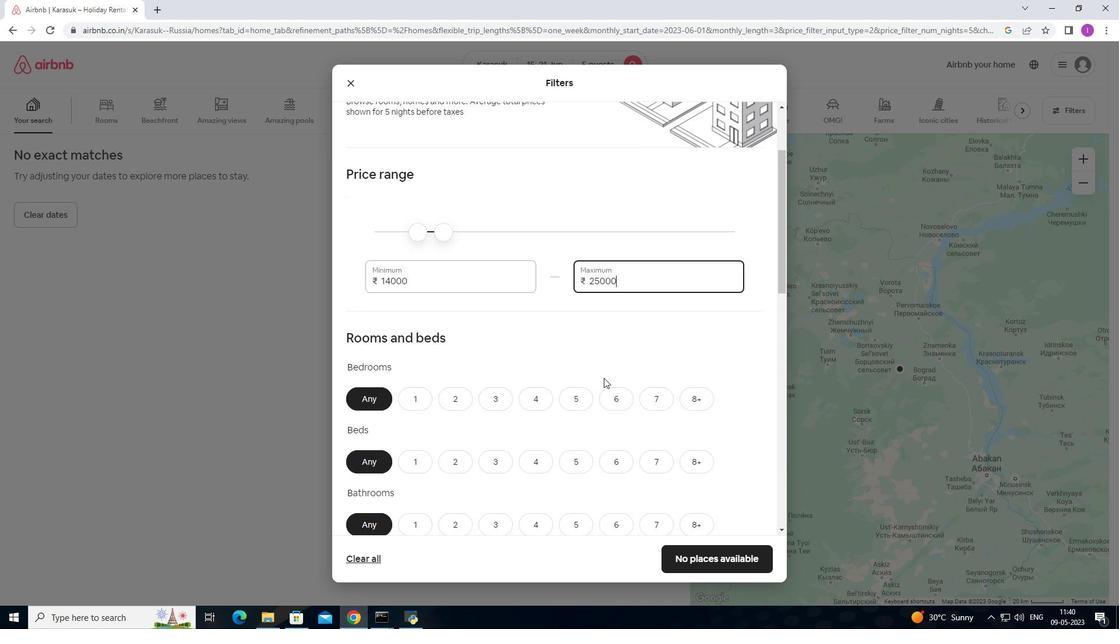 
Action: Mouse scrolled (604, 375) with delta (0, 0)
Screenshot: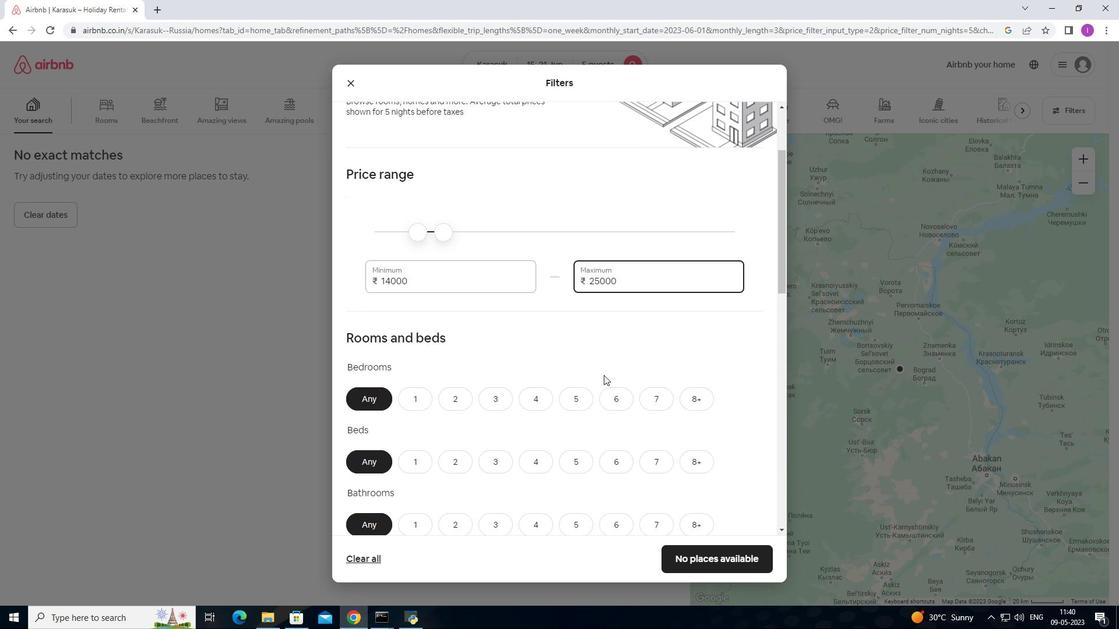
Action: Mouse moved to (573, 415)
Screenshot: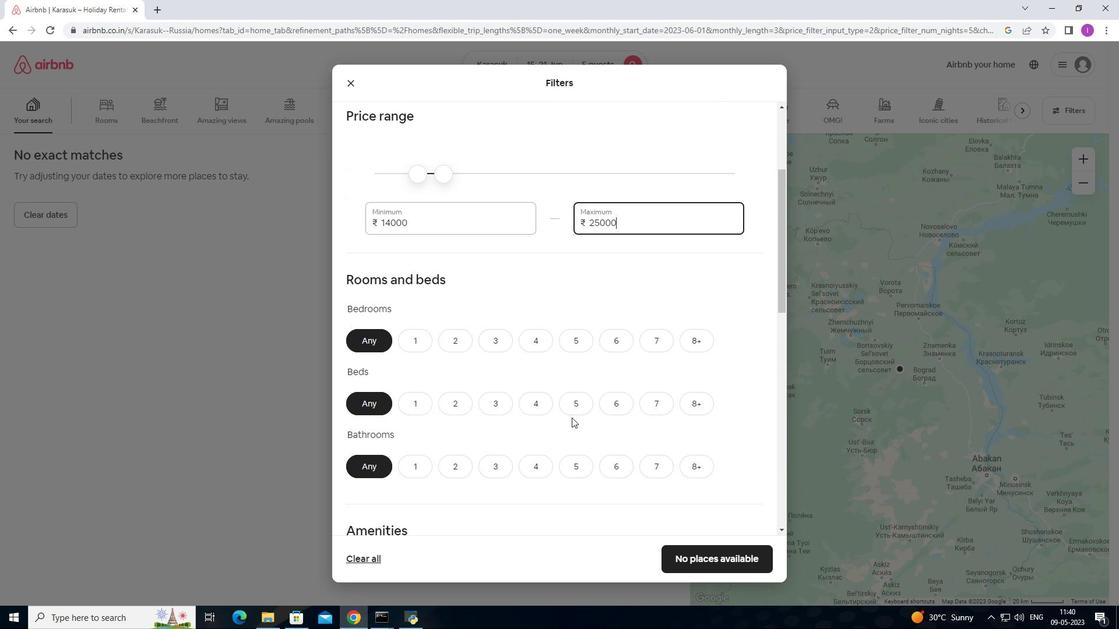 
Action: Mouse scrolled (573, 415) with delta (0, 0)
Screenshot: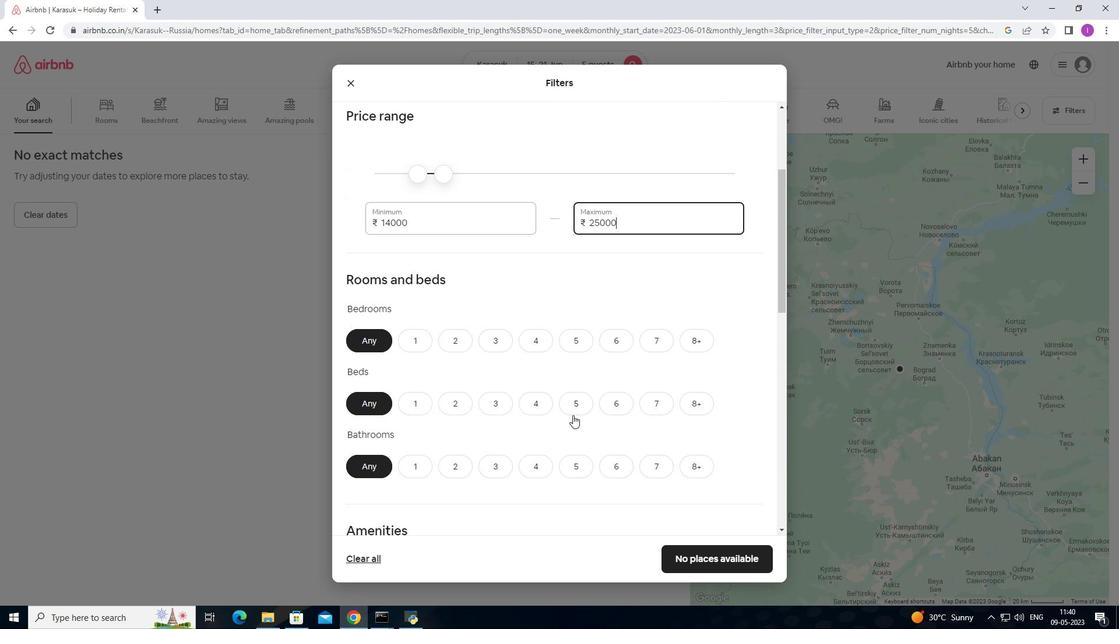 
Action: Mouse moved to (485, 282)
Screenshot: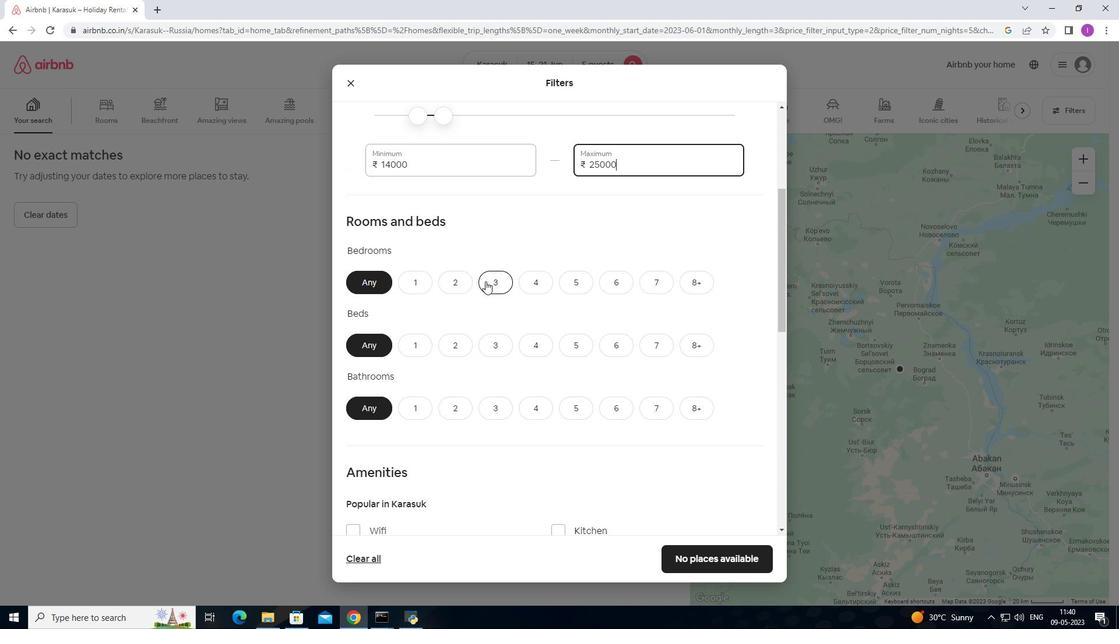 
Action: Mouse pressed left at (485, 282)
Screenshot: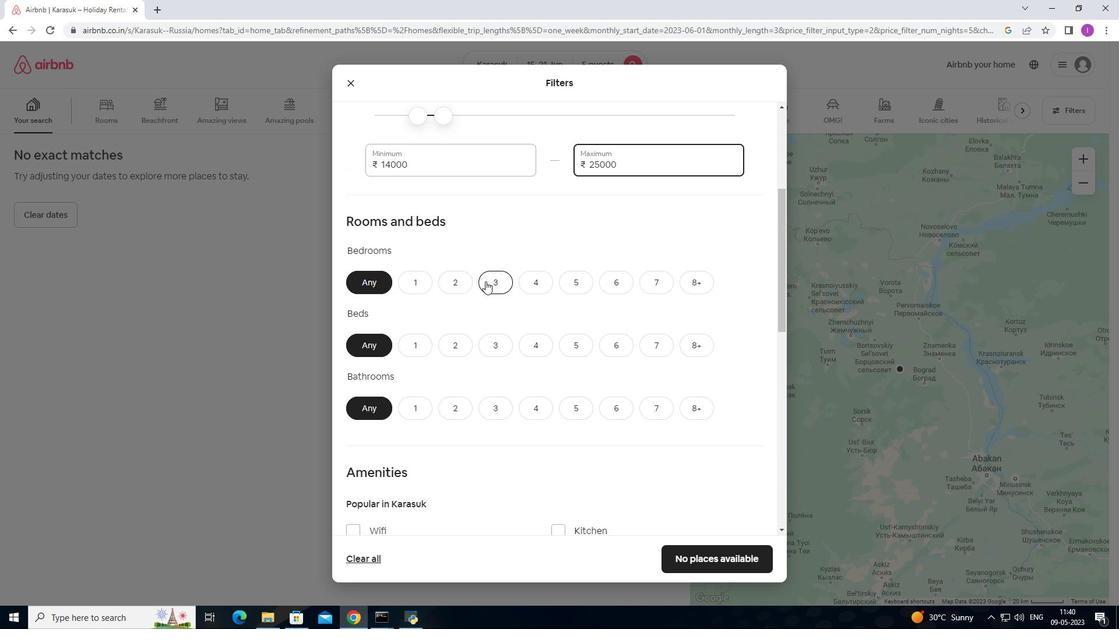 
Action: Mouse moved to (500, 344)
Screenshot: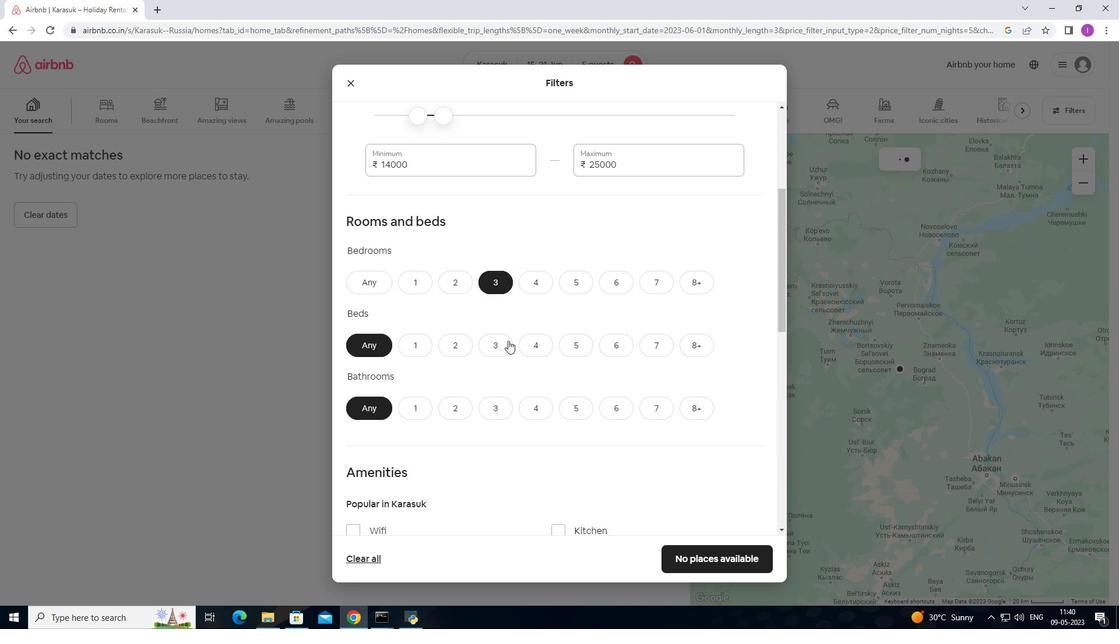 
Action: Mouse pressed left at (500, 344)
Screenshot: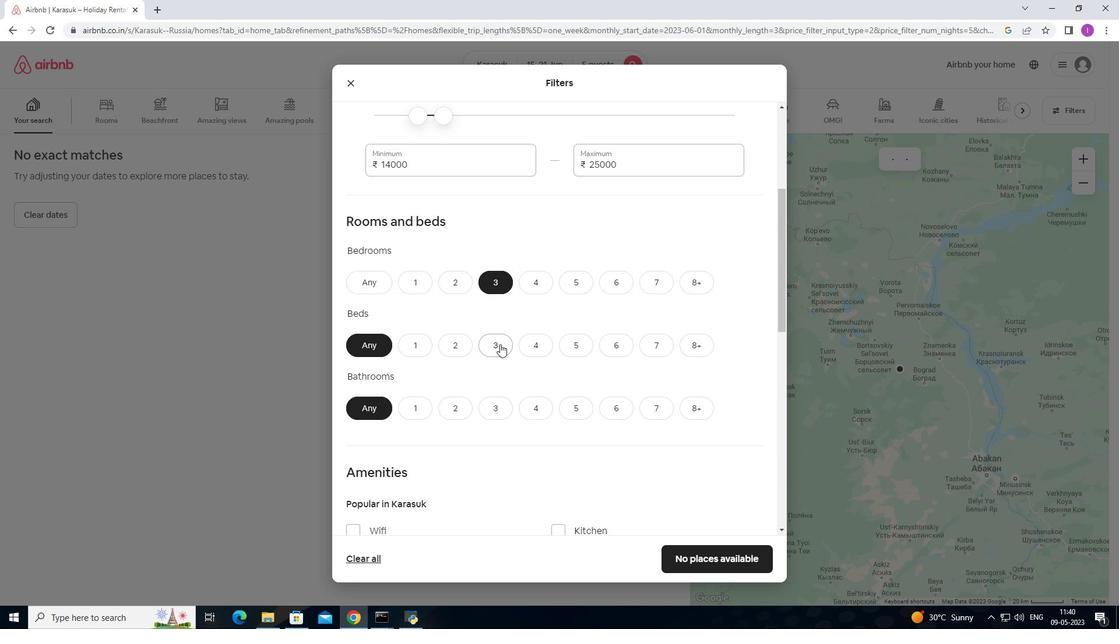 
Action: Mouse moved to (506, 406)
Screenshot: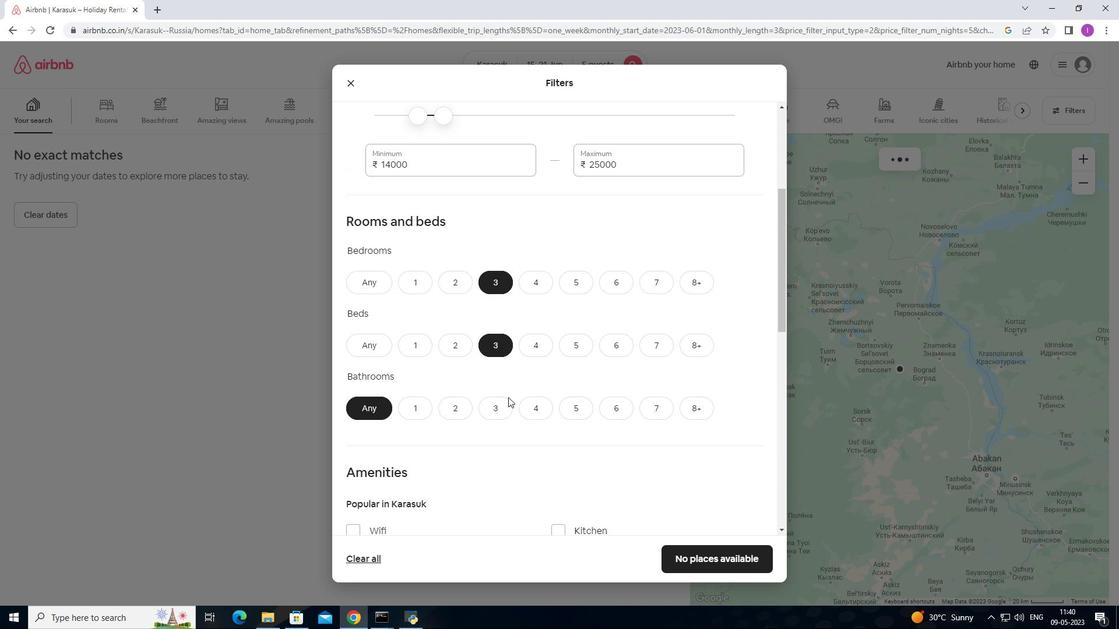 
Action: Mouse pressed left at (506, 406)
Screenshot: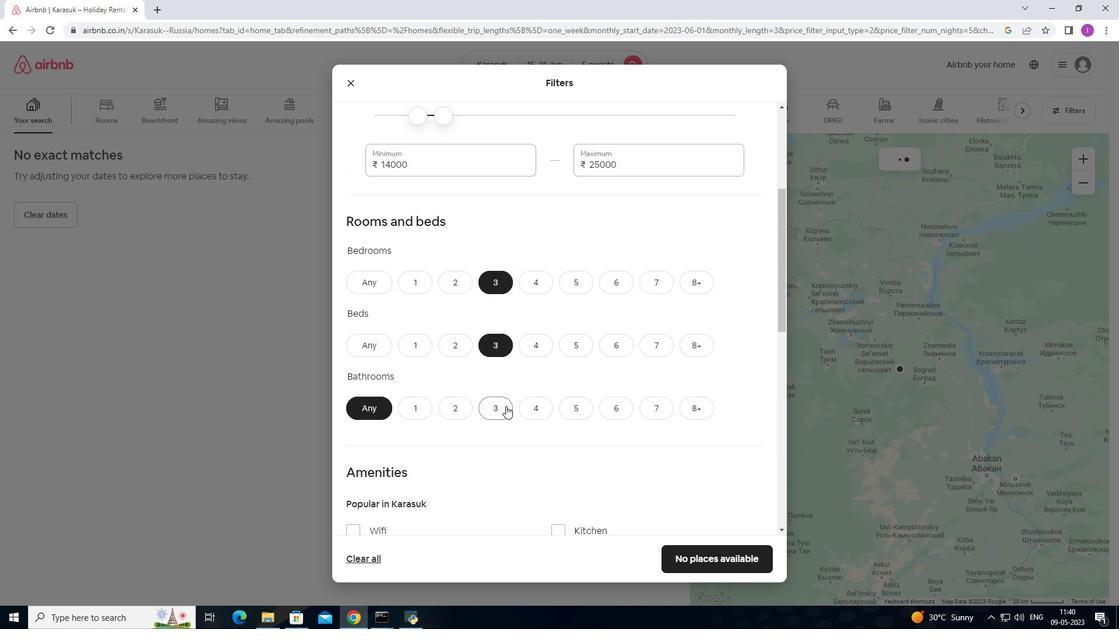 
Action: Mouse moved to (491, 367)
Screenshot: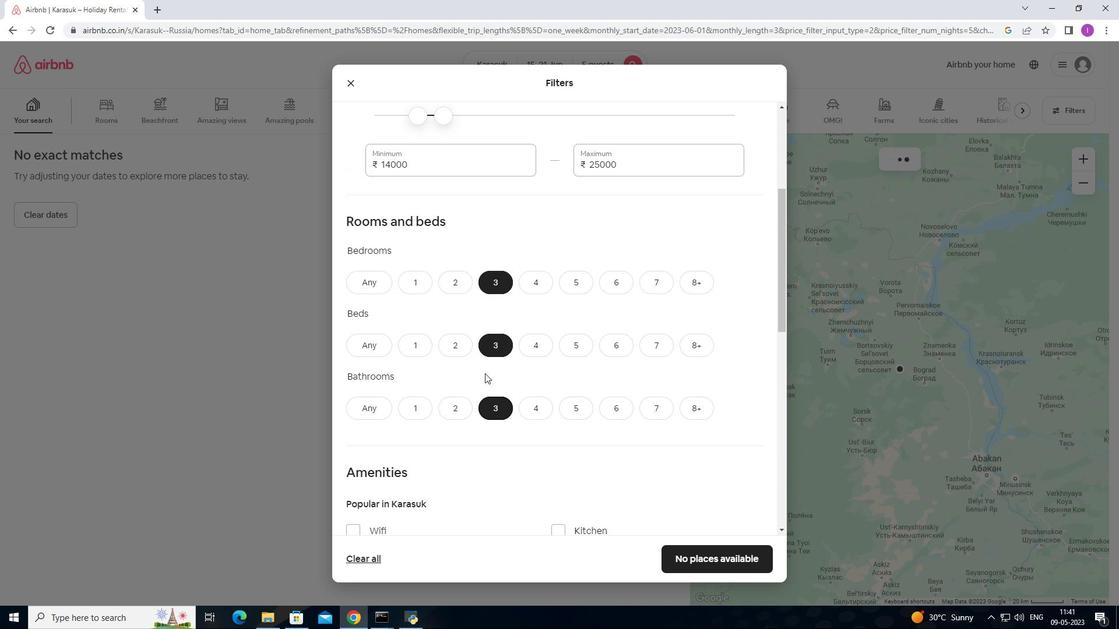 
Action: Mouse scrolled (491, 366) with delta (0, 0)
Screenshot: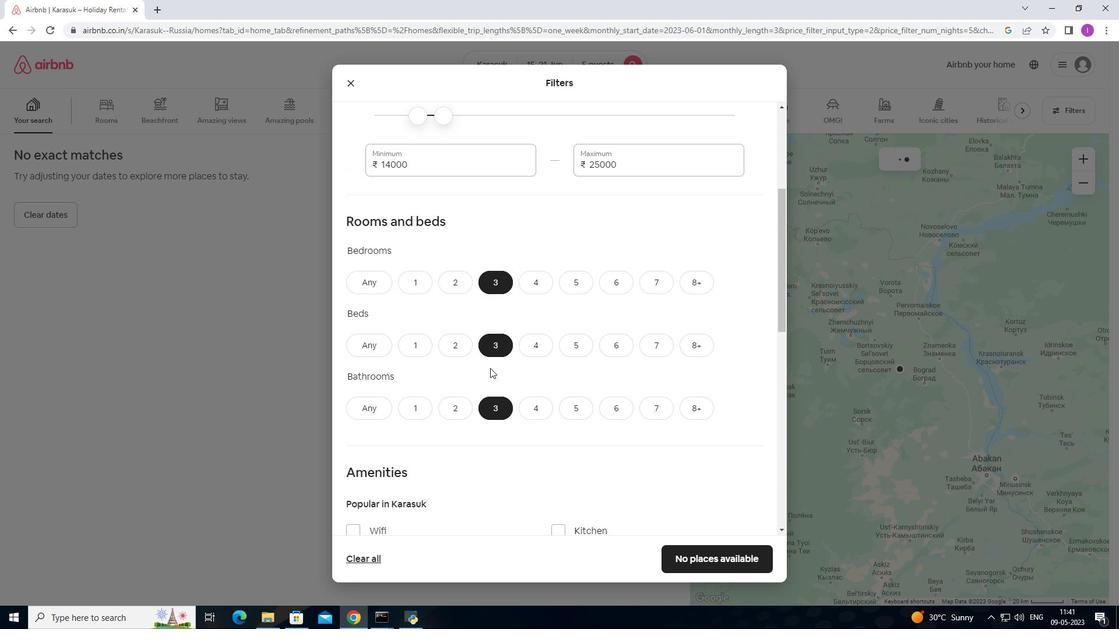 
Action: Mouse scrolled (491, 366) with delta (0, 0)
Screenshot: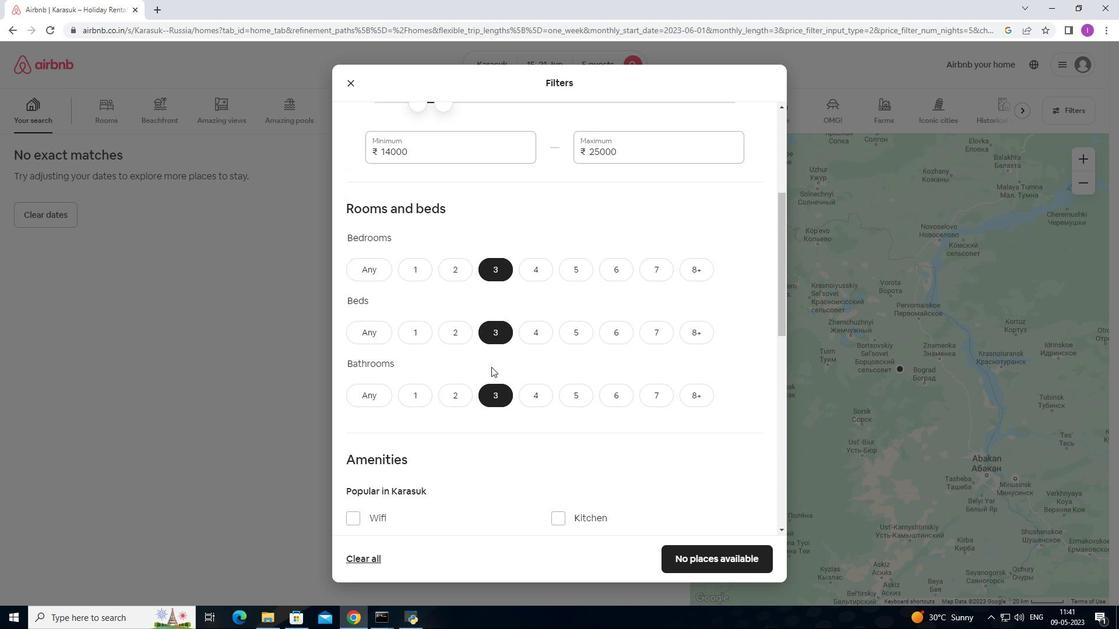 
Action: Mouse moved to (500, 356)
Screenshot: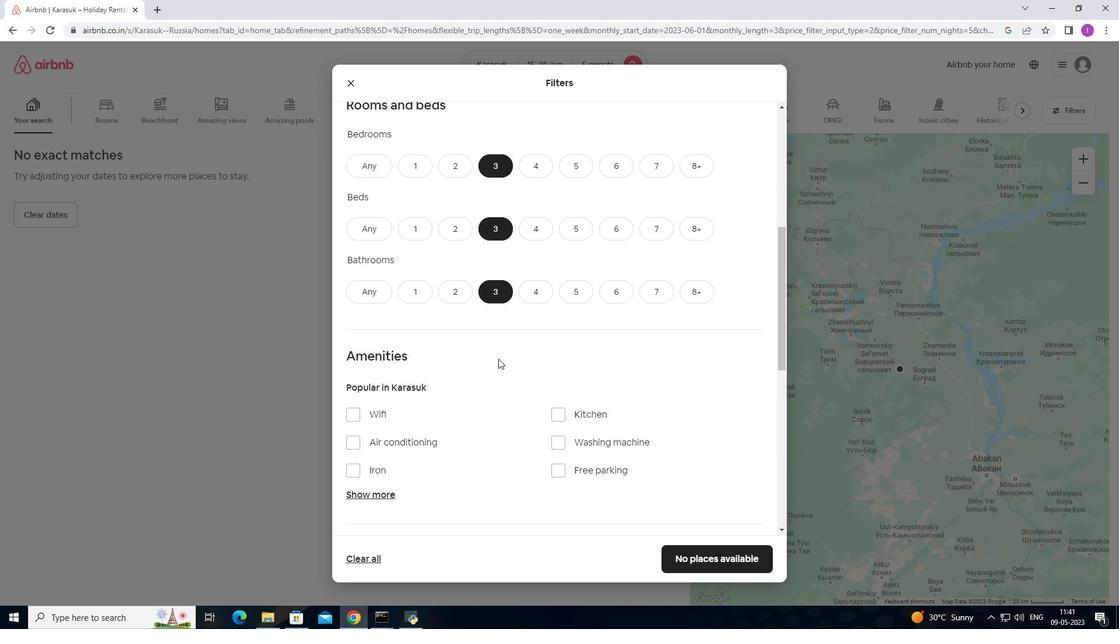 
Action: Mouse scrolled (500, 356) with delta (0, 0)
Screenshot: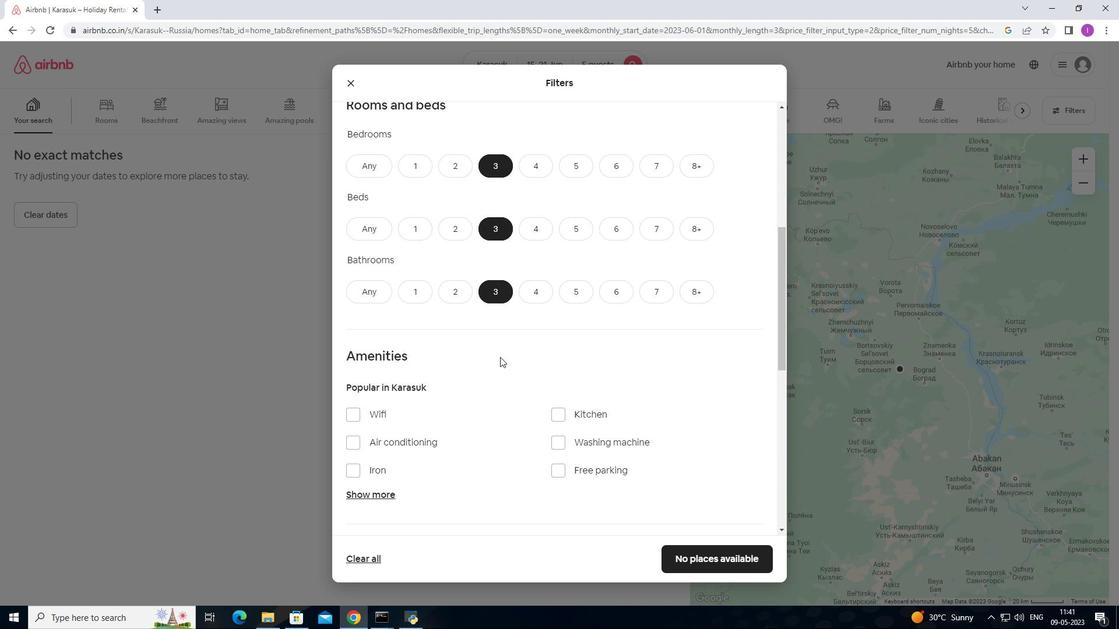 
Action: Mouse moved to (505, 353)
Screenshot: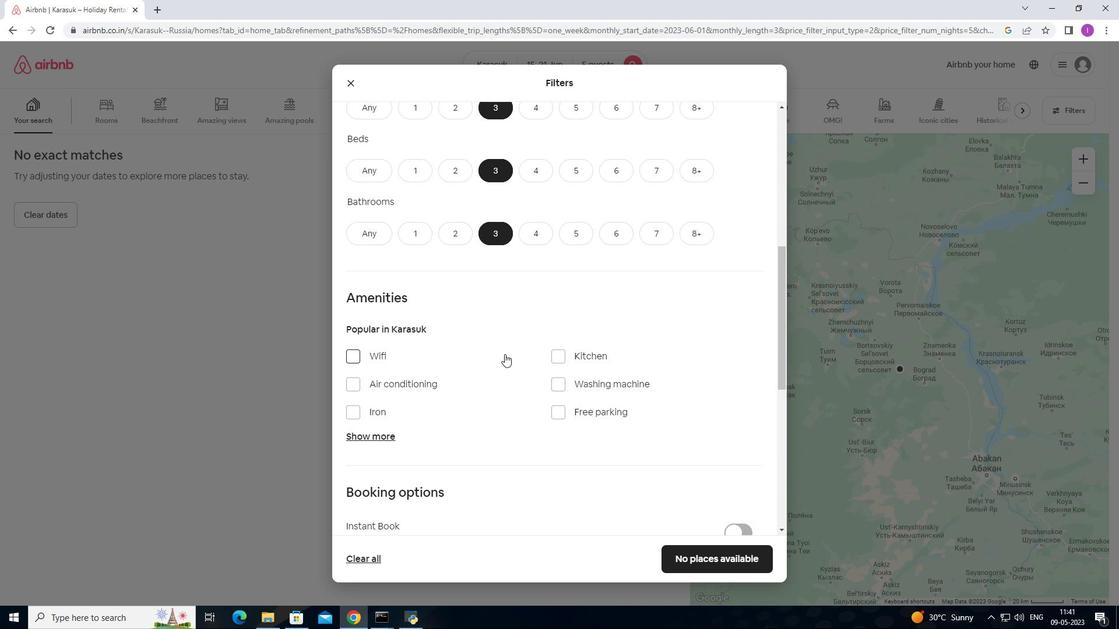 
Action: Mouse scrolled (505, 352) with delta (0, 0)
Screenshot: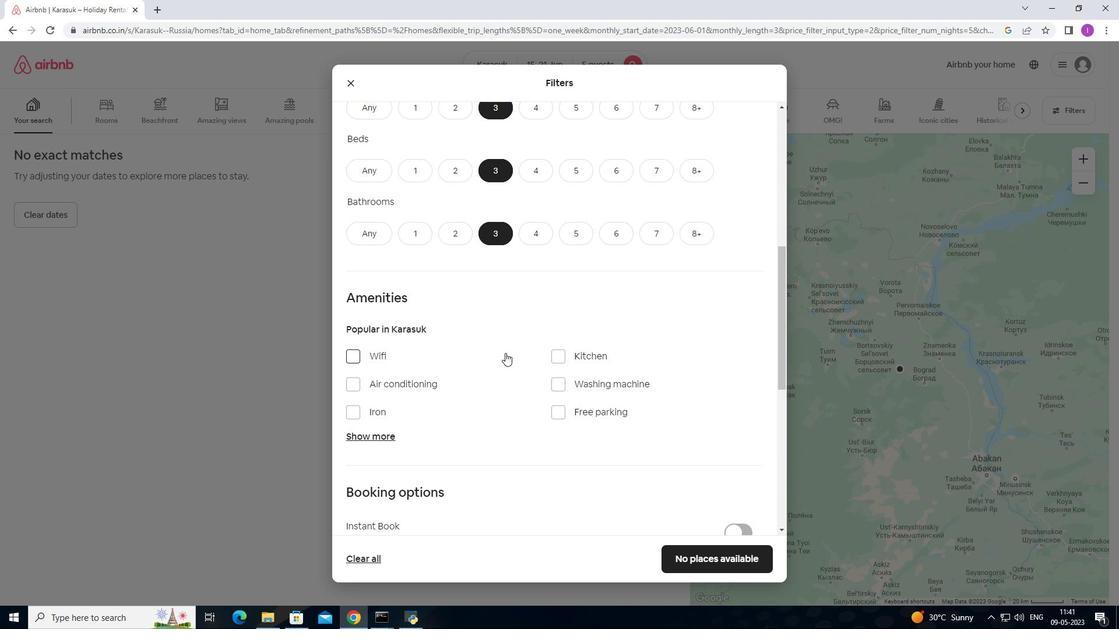 
Action: Mouse scrolled (505, 352) with delta (0, 0)
Screenshot: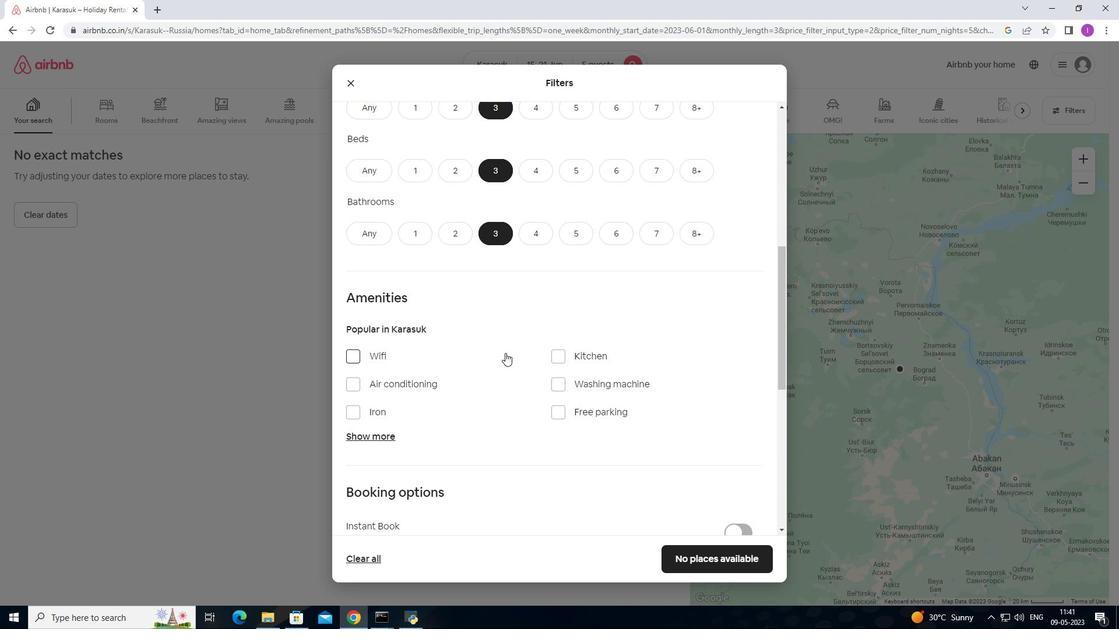
Action: Mouse scrolled (505, 352) with delta (0, 0)
Screenshot: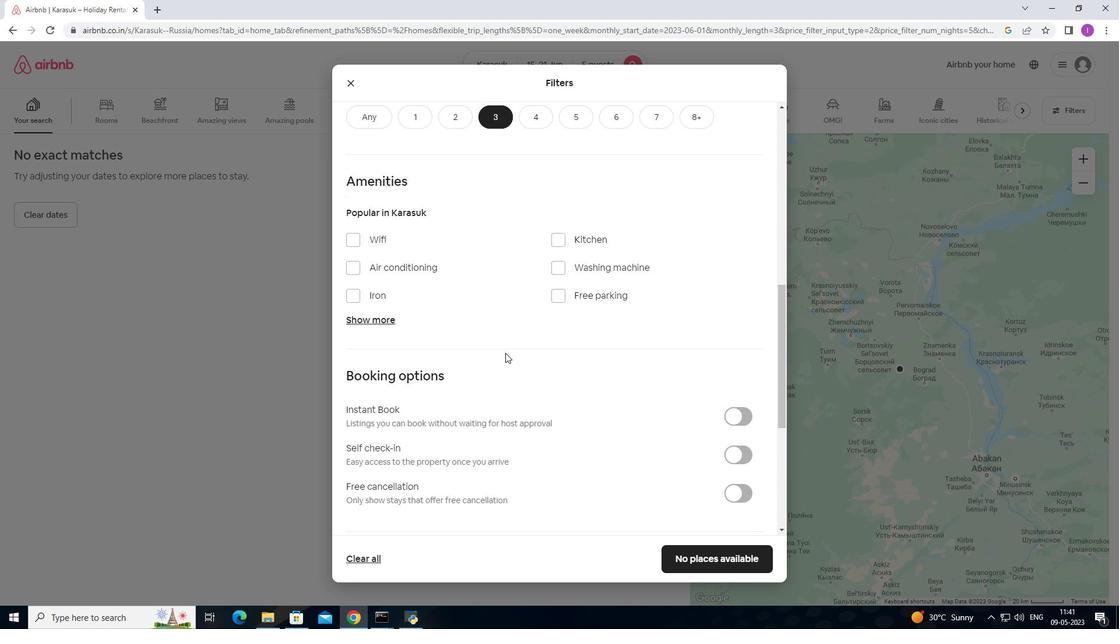
Action: Mouse moved to (509, 351)
Screenshot: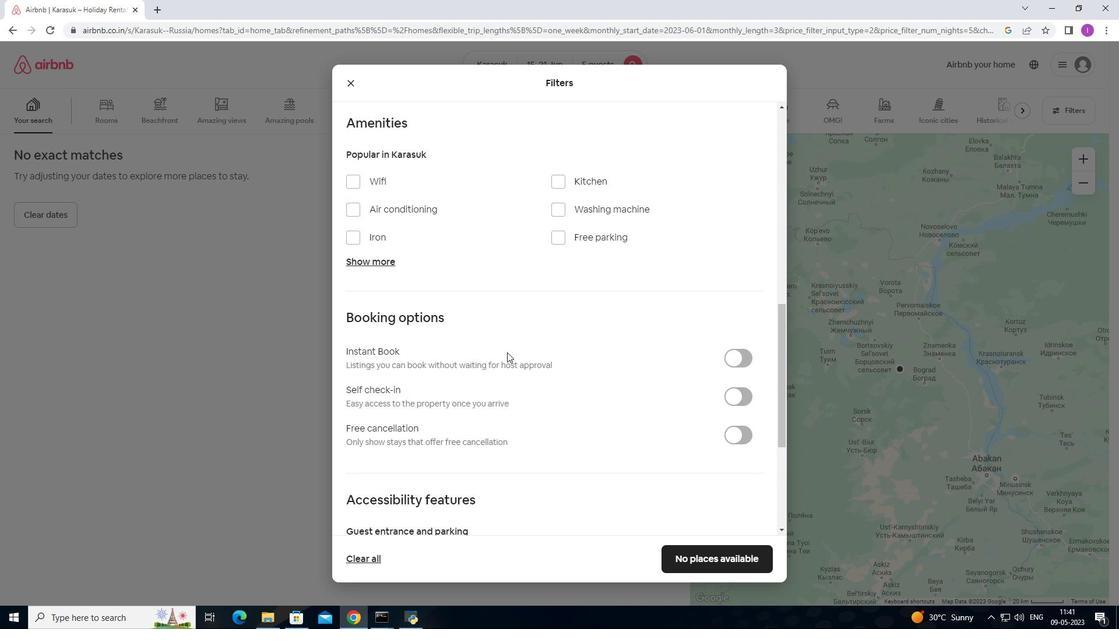 
Action: Mouse scrolled (509, 351) with delta (0, 0)
Screenshot: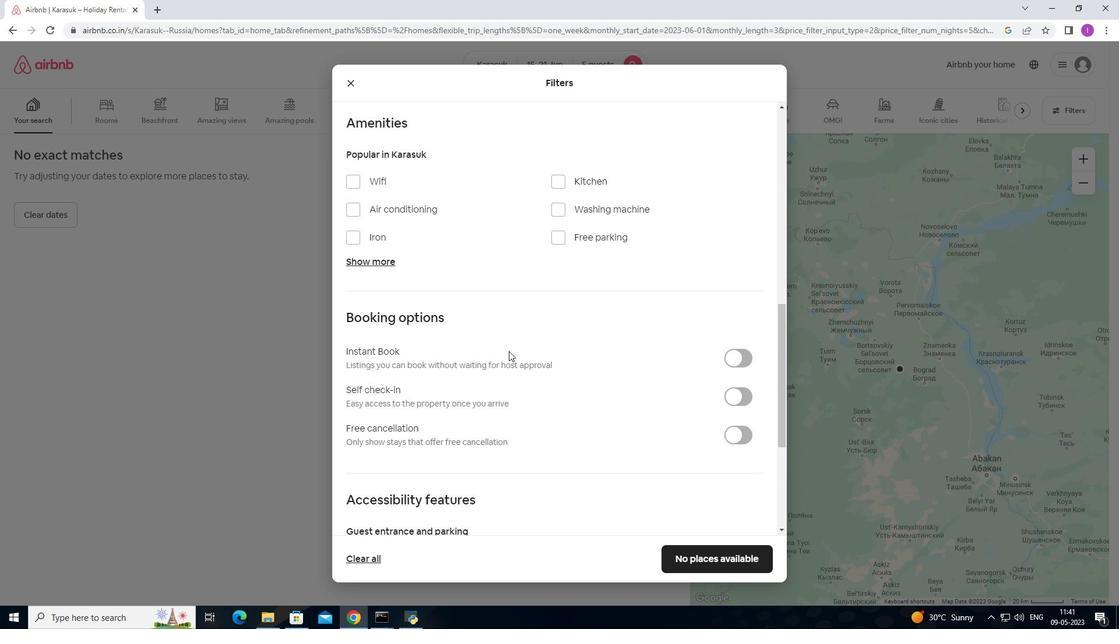 
Action: Mouse scrolled (509, 351) with delta (0, 0)
Screenshot: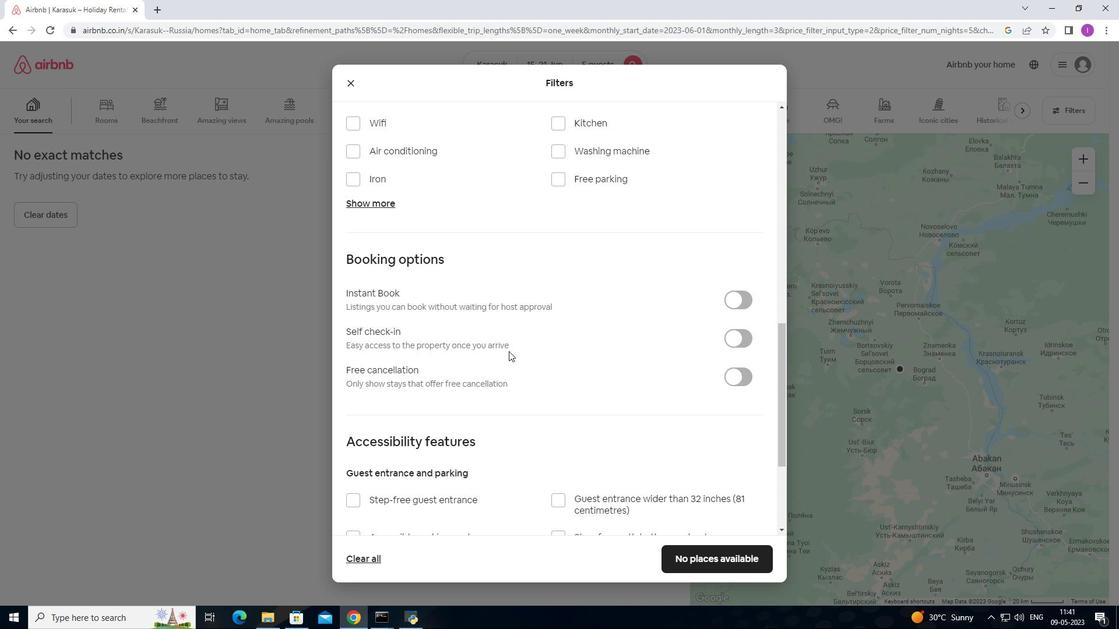
Action: Mouse scrolled (509, 351) with delta (0, 0)
Screenshot: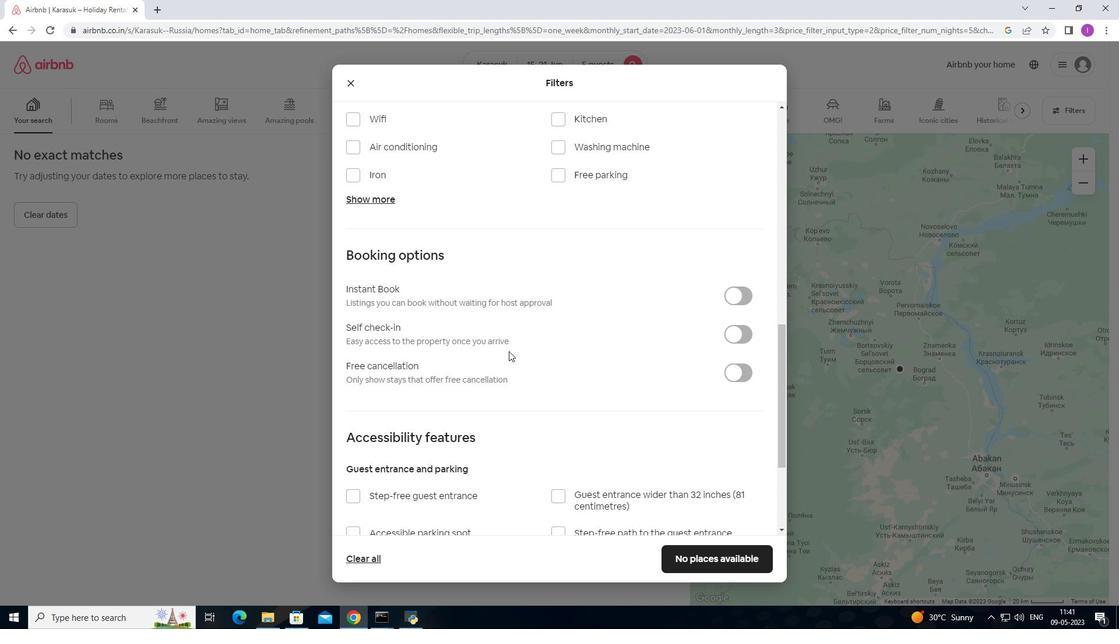 
Action: Mouse moved to (745, 222)
Screenshot: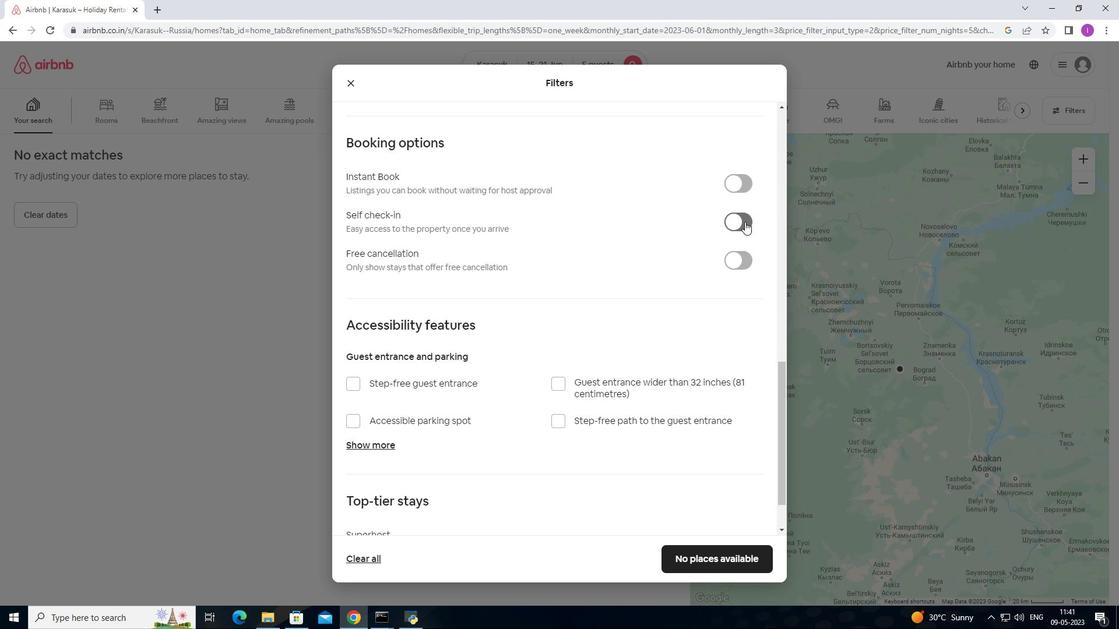 
Action: Mouse pressed left at (745, 222)
Screenshot: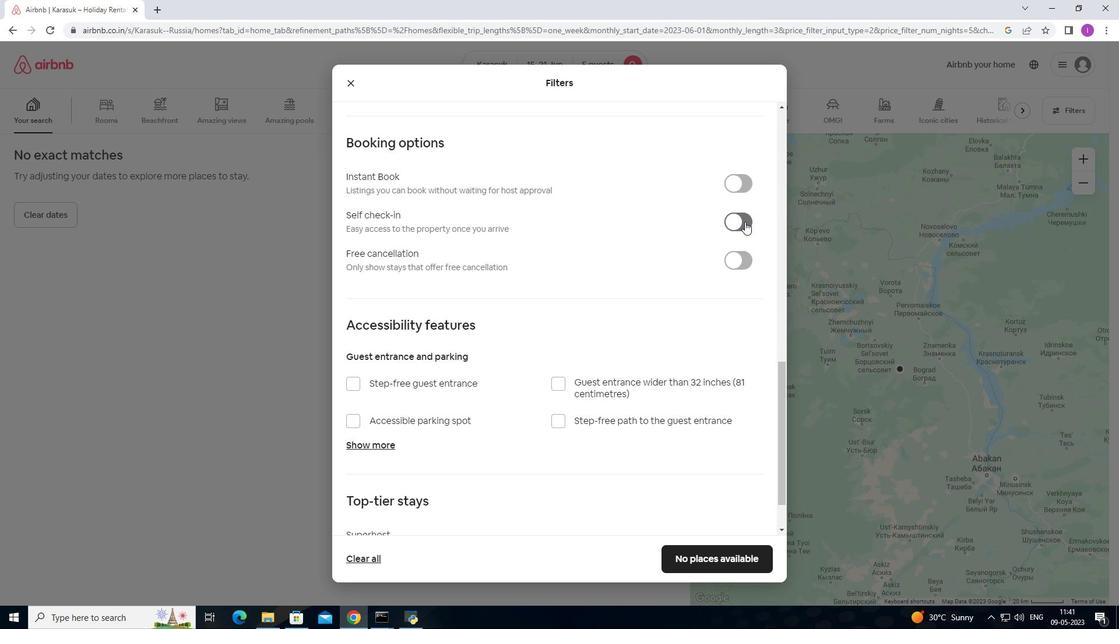 
Action: Mouse moved to (591, 279)
Screenshot: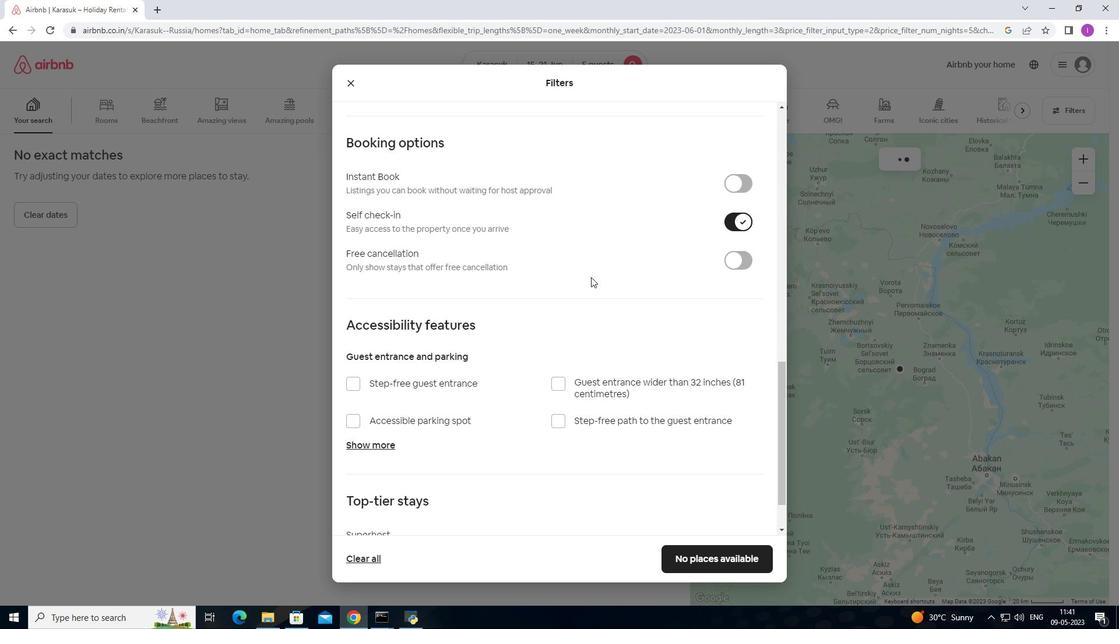 
Action: Mouse scrolled (591, 278) with delta (0, 0)
Screenshot: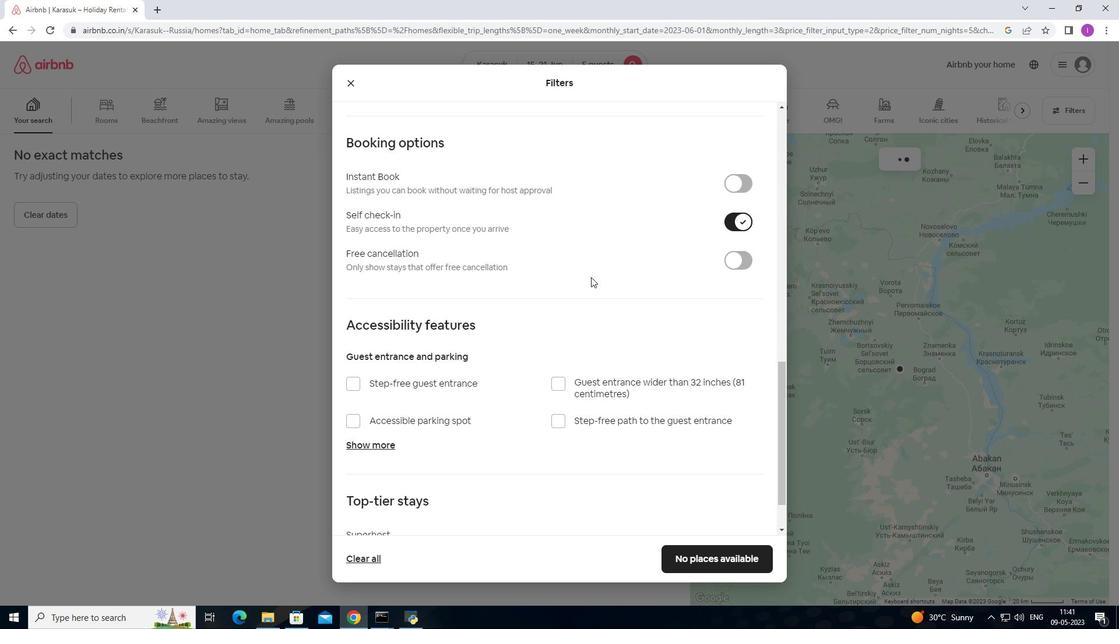 
Action: Mouse moved to (591, 279)
Screenshot: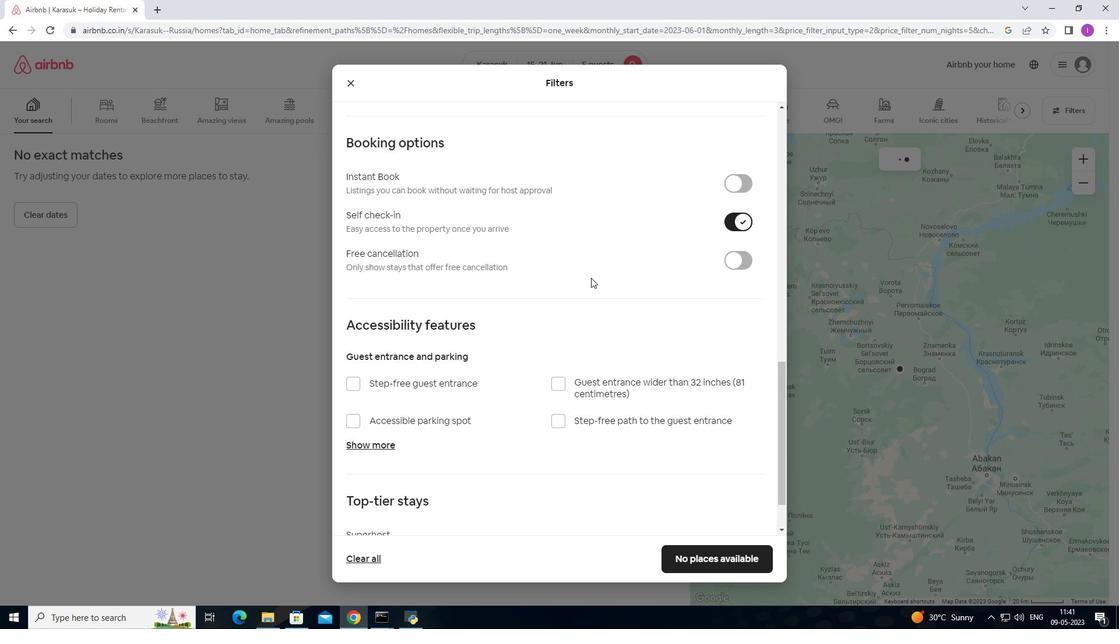 
Action: Mouse scrolled (591, 278) with delta (0, 0)
Screenshot: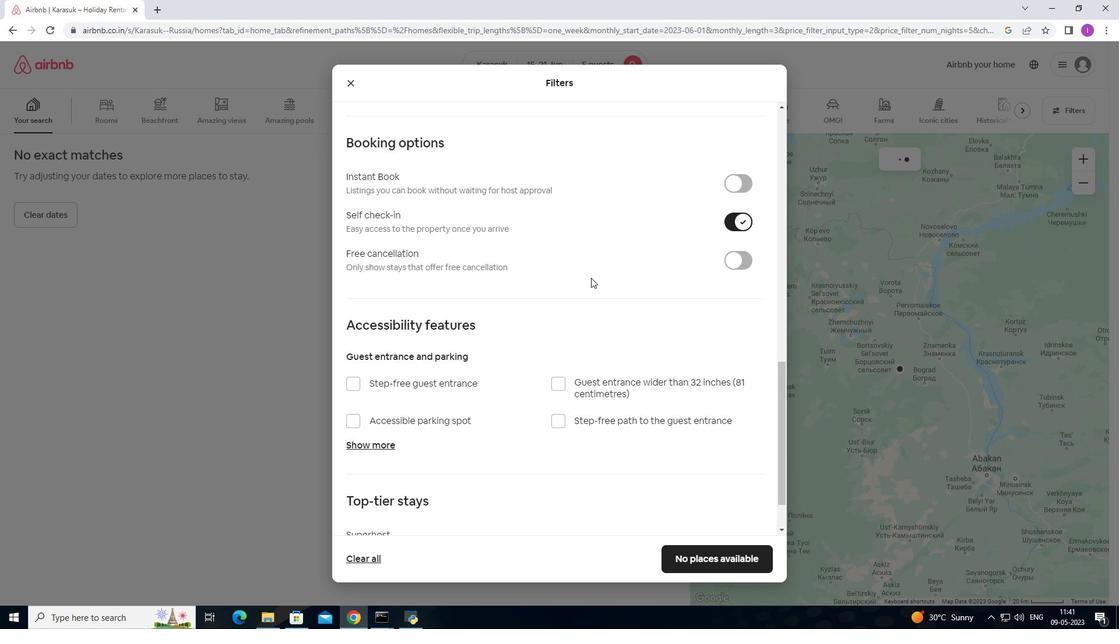 
Action: Mouse moved to (592, 279)
Screenshot: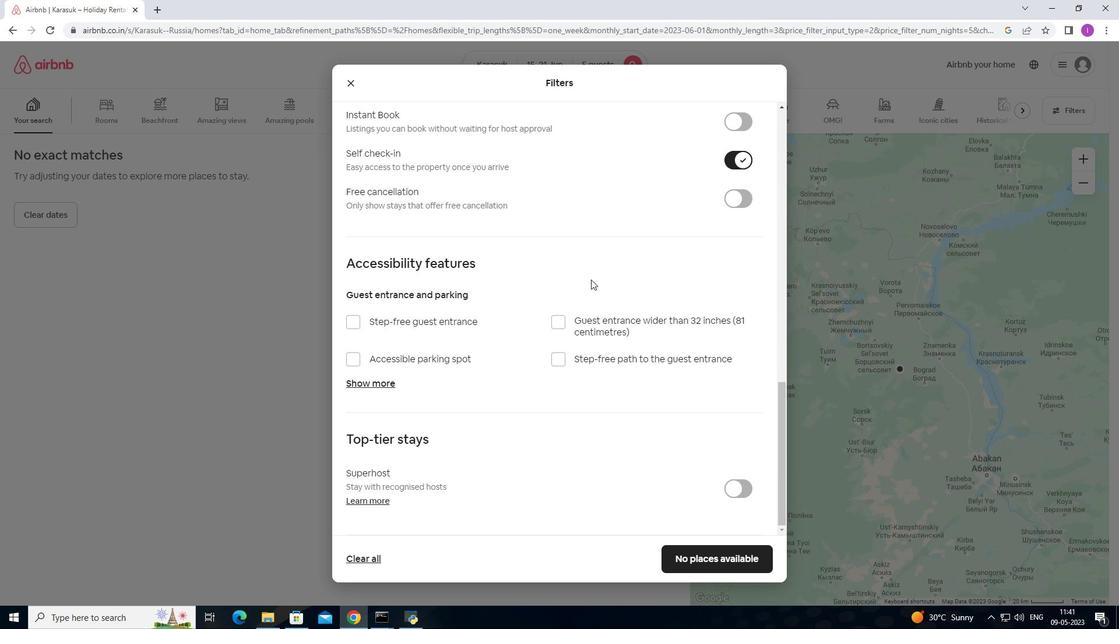 
Action: Mouse scrolled (592, 279) with delta (0, 0)
Screenshot: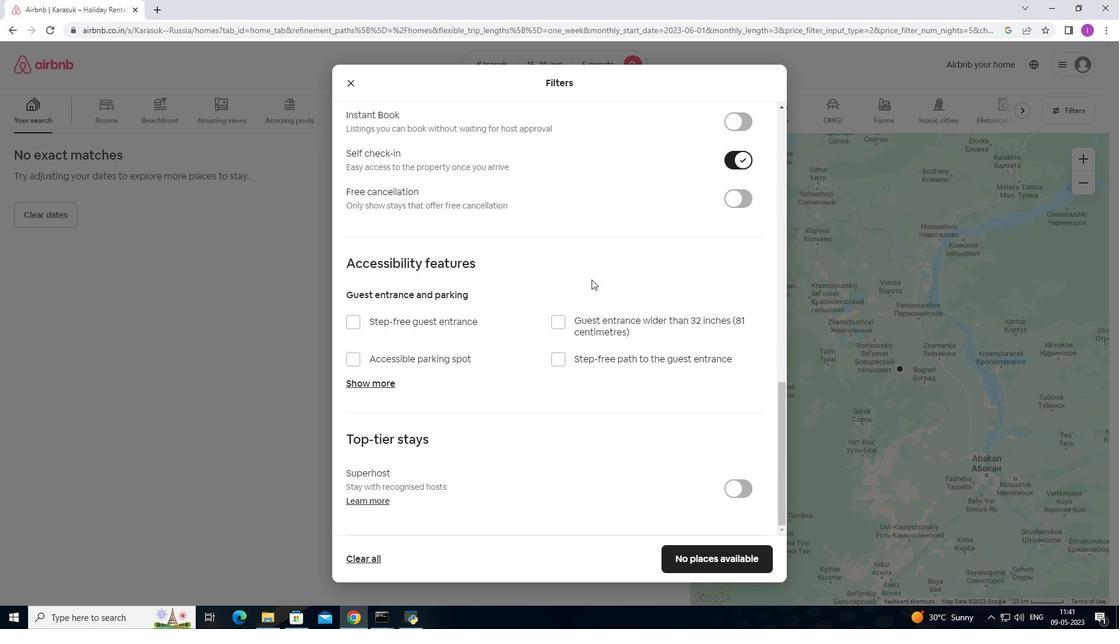 
Action: Mouse moved to (593, 279)
Screenshot: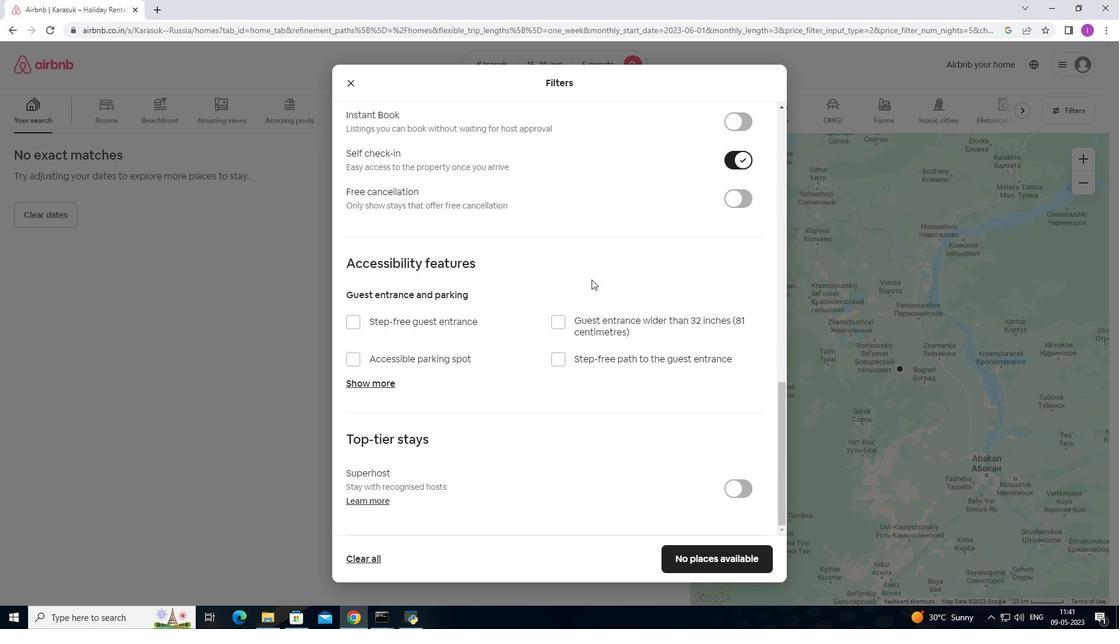 
Action: Mouse scrolled (593, 279) with delta (0, 0)
Screenshot: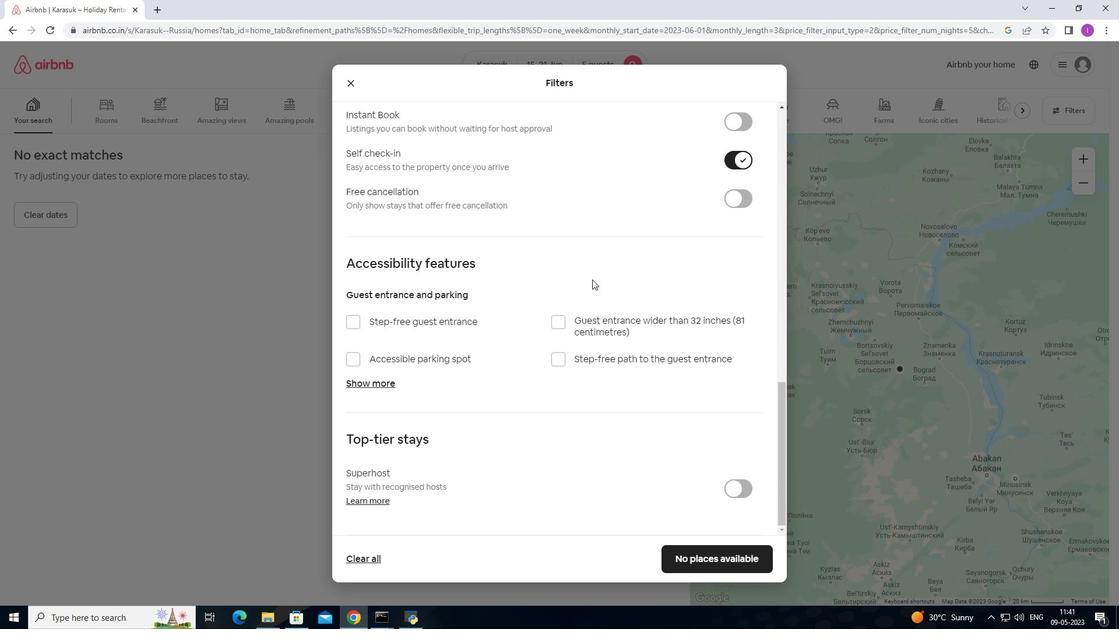 
Action: Mouse moved to (593, 279)
Screenshot: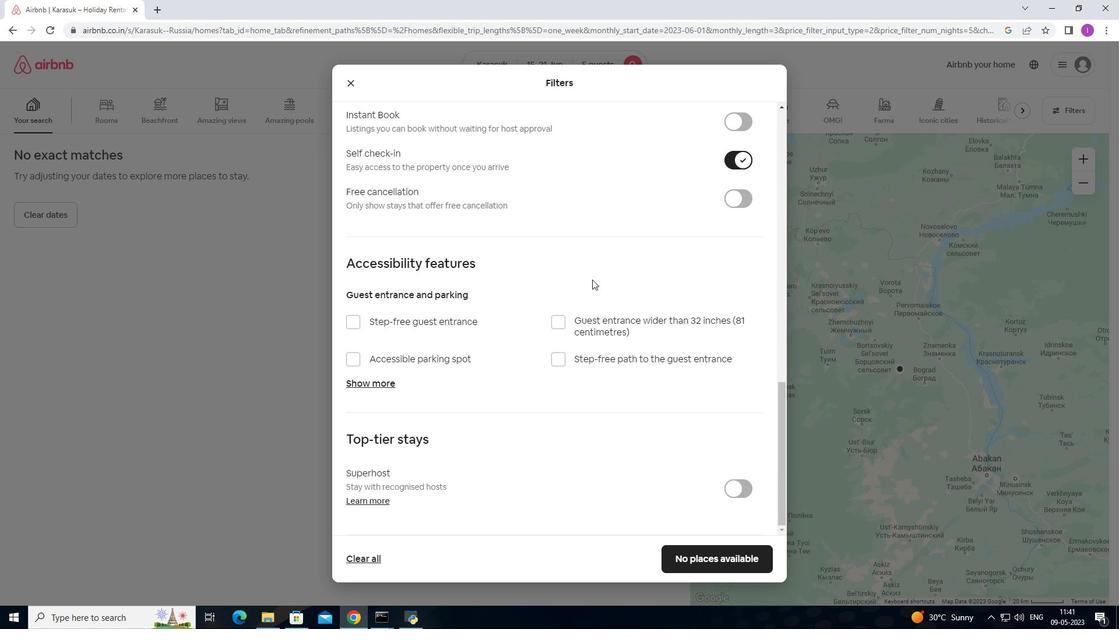 
Action: Mouse scrolled (593, 279) with delta (0, 0)
Screenshot: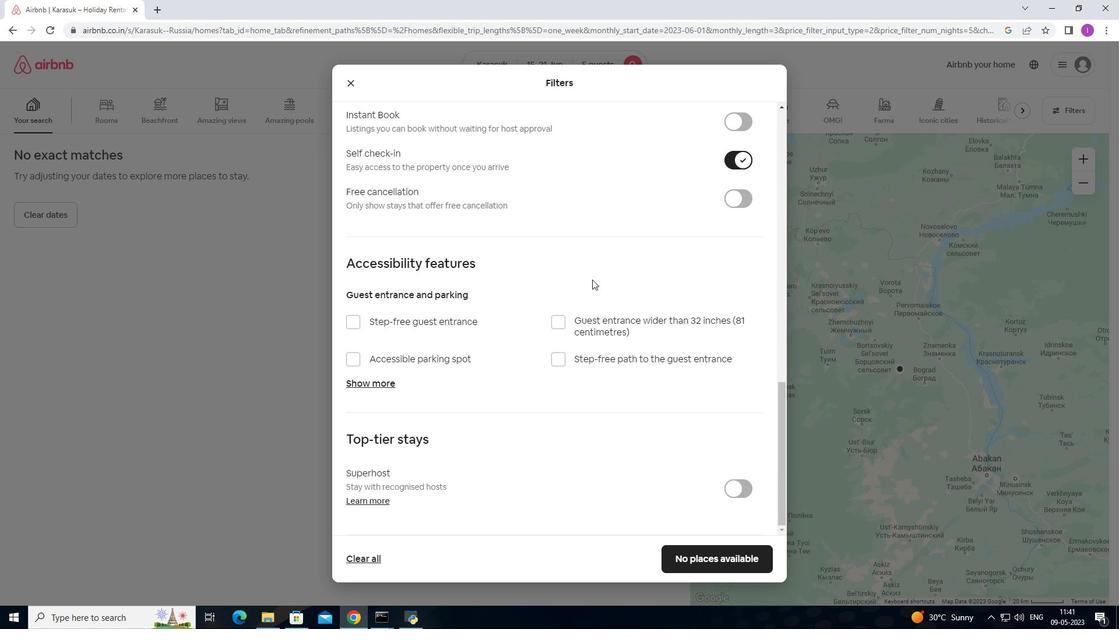 
Action: Mouse scrolled (593, 279) with delta (0, 0)
Screenshot: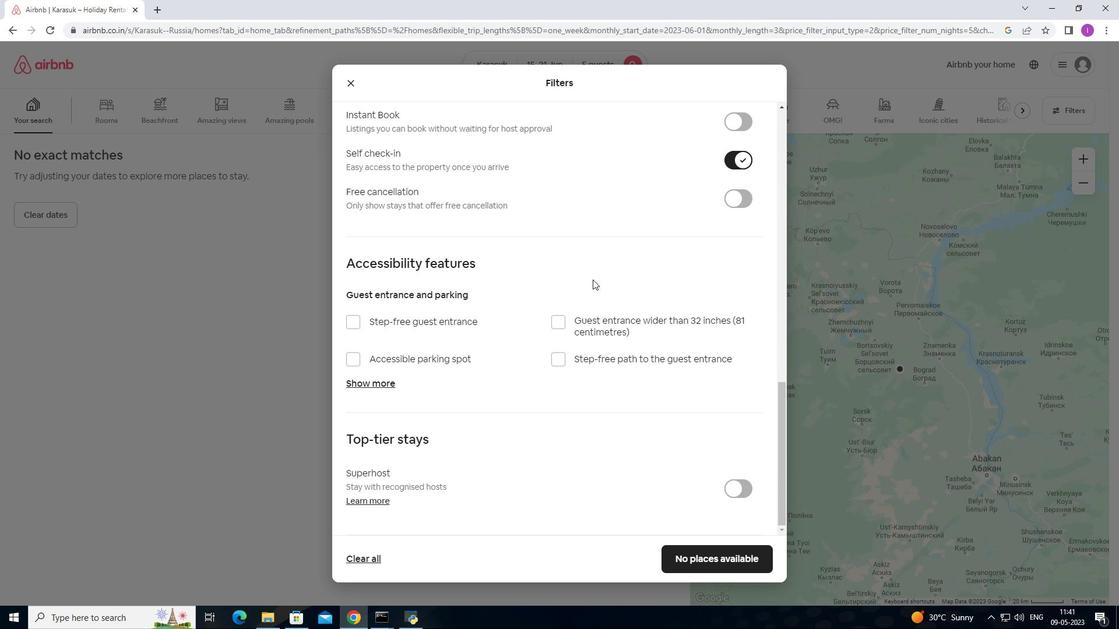 
Action: Mouse moved to (594, 279)
Screenshot: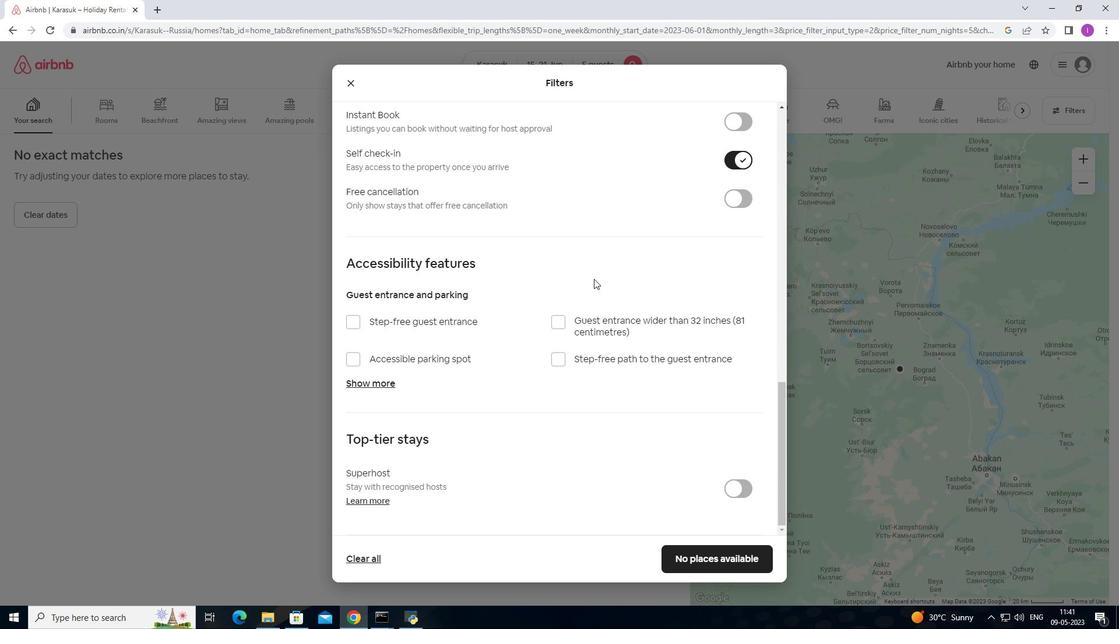 
Action: Mouse scrolled (594, 278) with delta (0, 0)
Screenshot: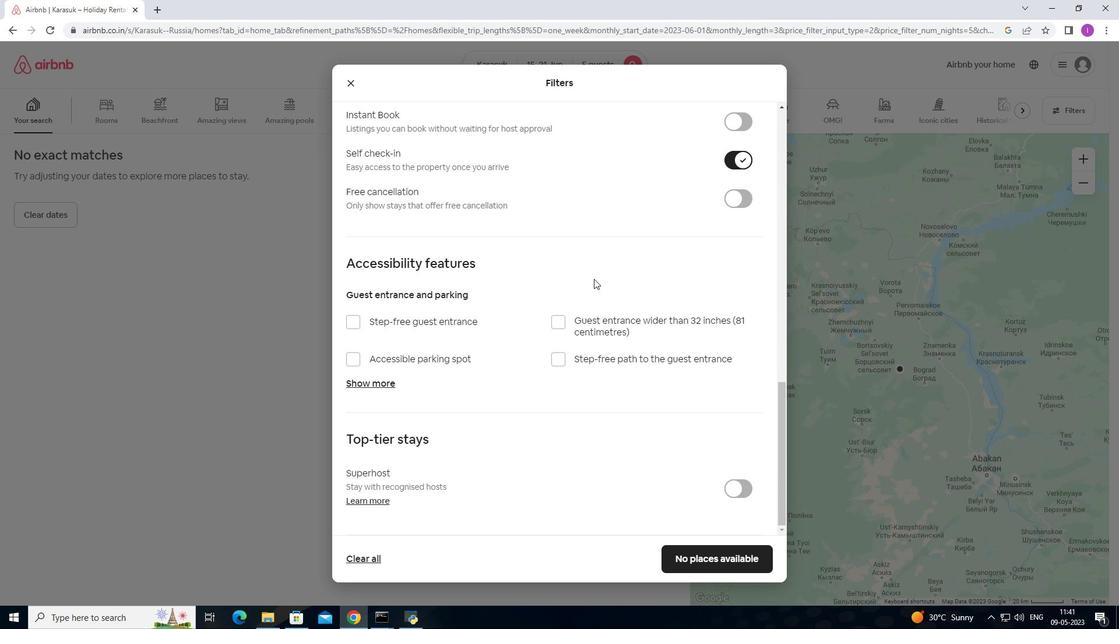 
Action: Mouse scrolled (594, 278) with delta (0, 0)
Screenshot: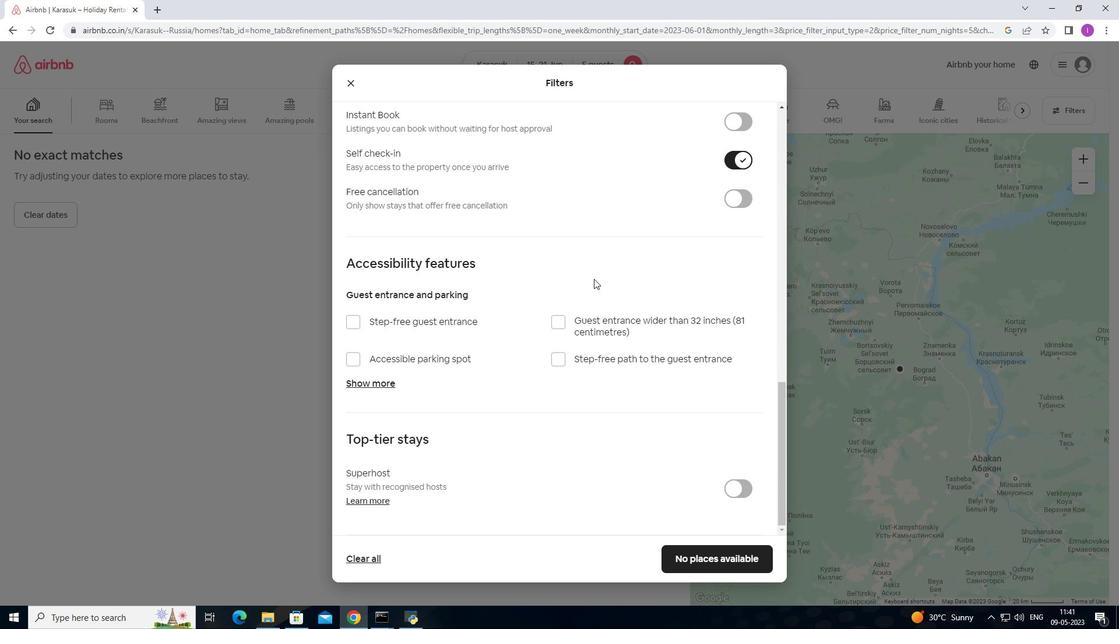 
Action: Mouse moved to (686, 560)
Screenshot: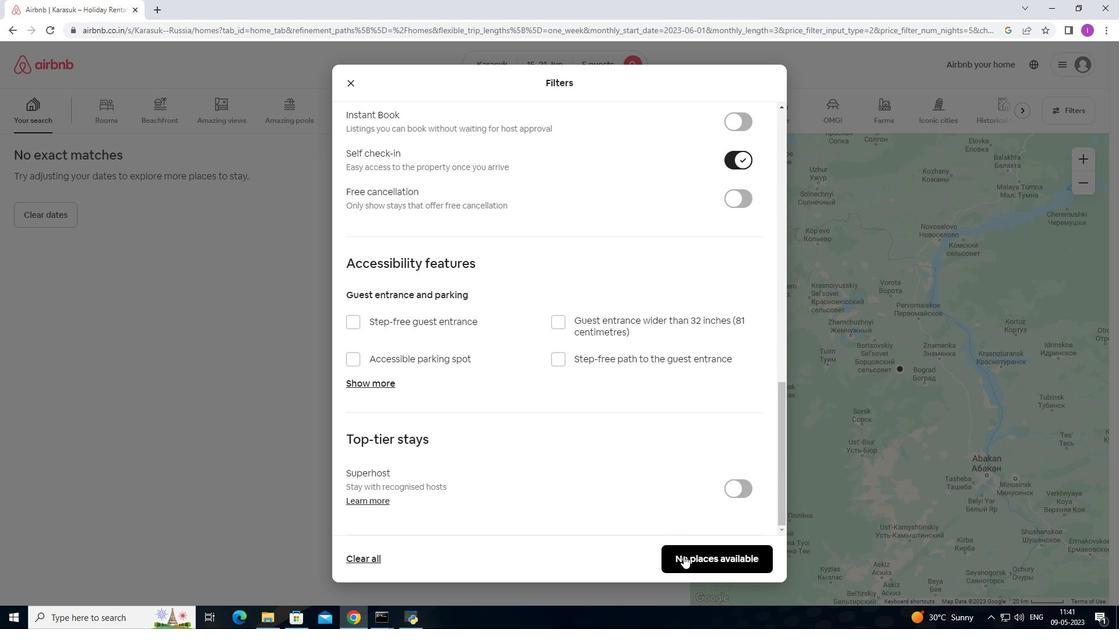 
Action: Mouse pressed left at (686, 560)
Screenshot: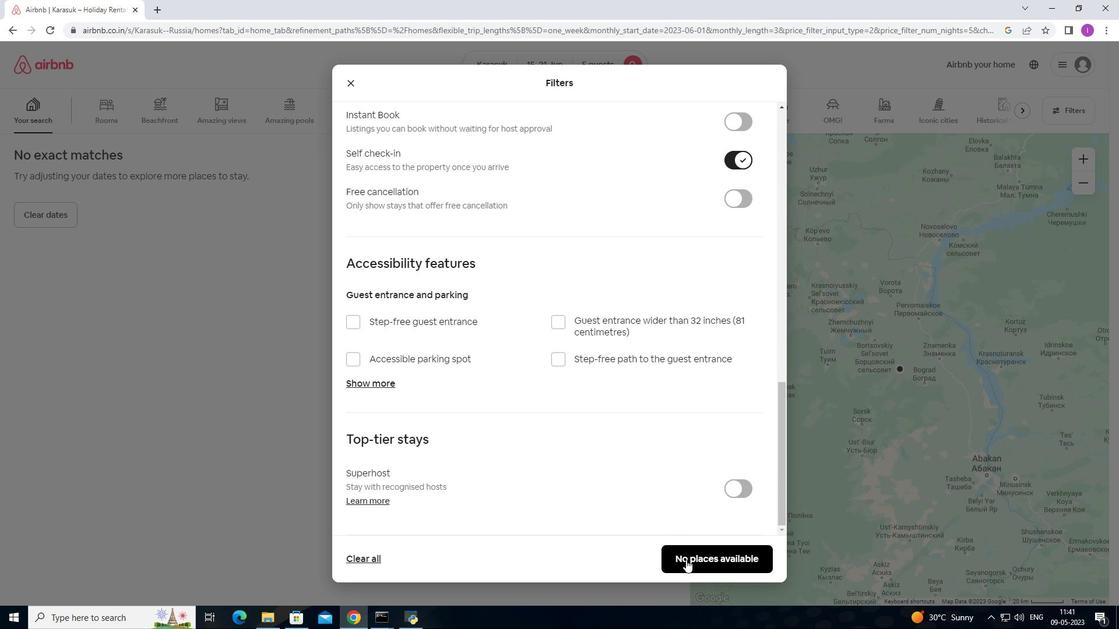 
Action: Mouse moved to (638, 487)
Screenshot: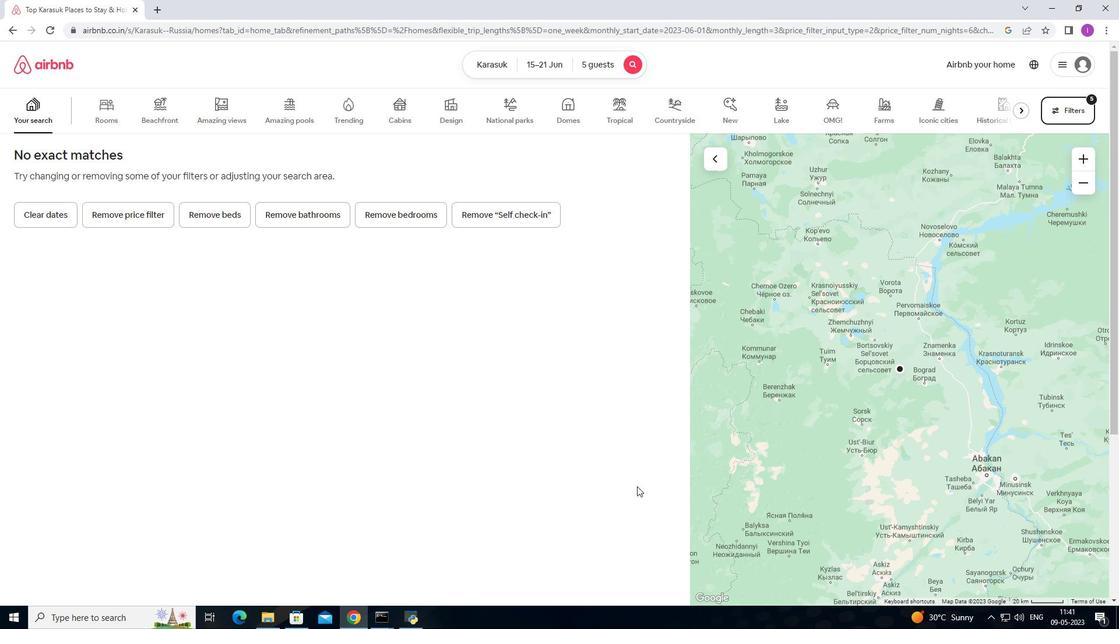 
